 Task: Create a scrum project AgileRapid. Add to scrum project AgileRapid a team member softage.3@softage.net and assign as Project Lead. Add to scrum project AgileRapid a team member softage.4@softage.net
Action: Mouse moved to (195, 55)
Screenshot: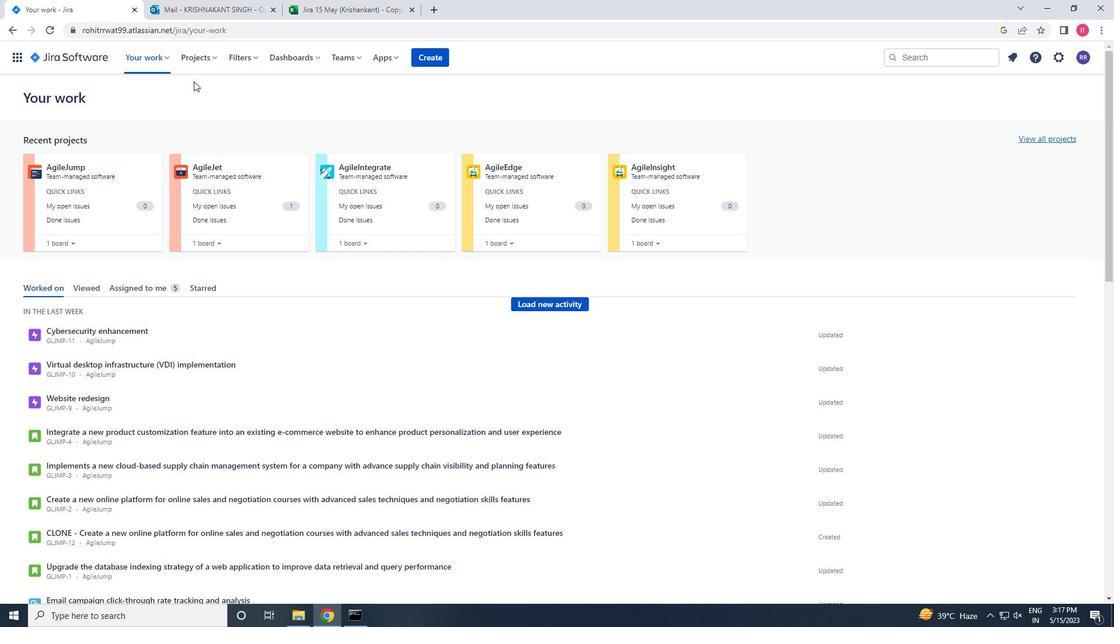 
Action: Mouse pressed left at (195, 55)
Screenshot: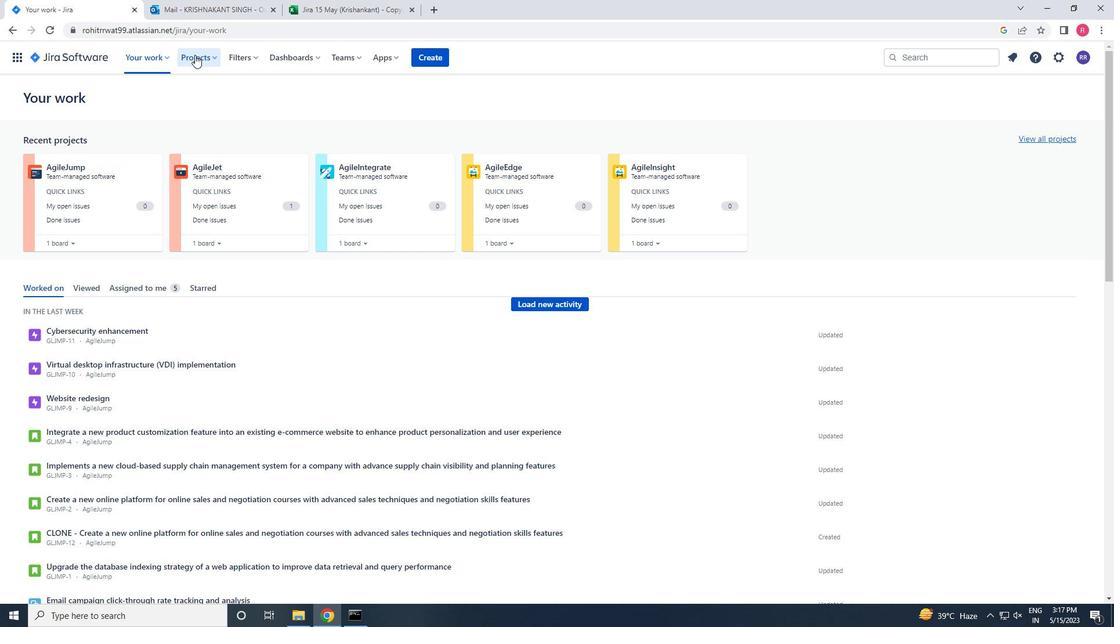 
Action: Mouse moved to (254, 286)
Screenshot: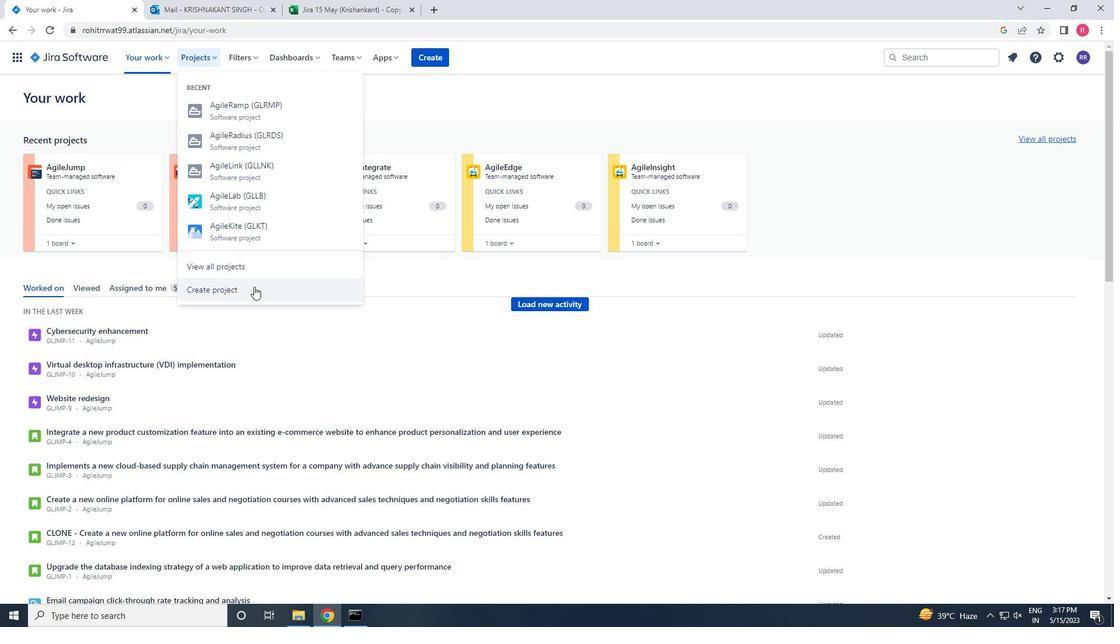 
Action: Mouse pressed left at (254, 286)
Screenshot: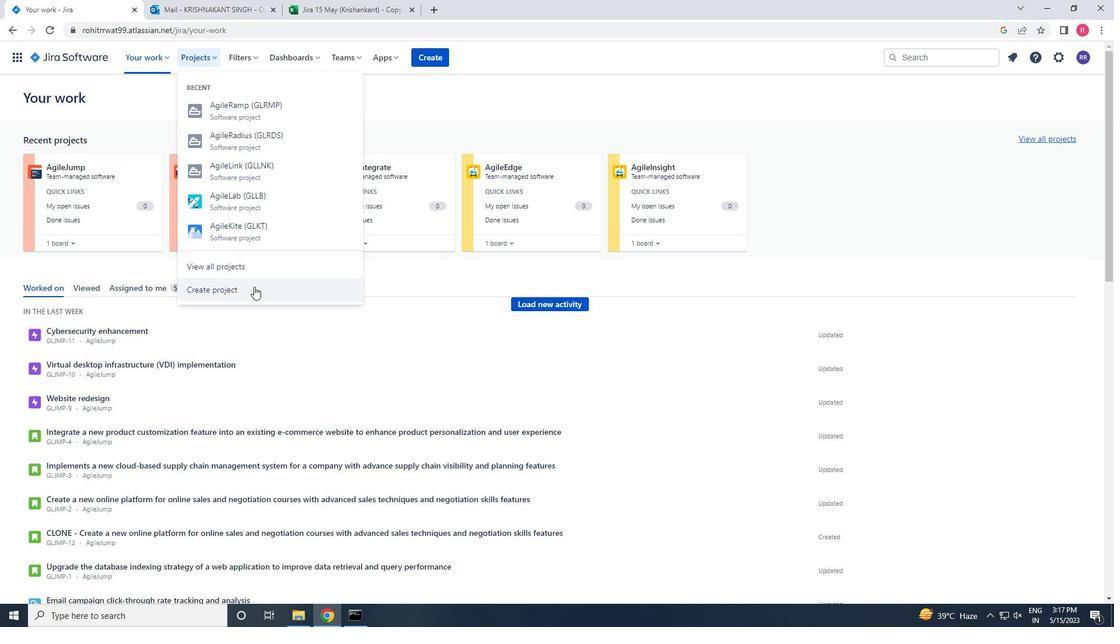 
Action: Mouse moved to (602, 283)
Screenshot: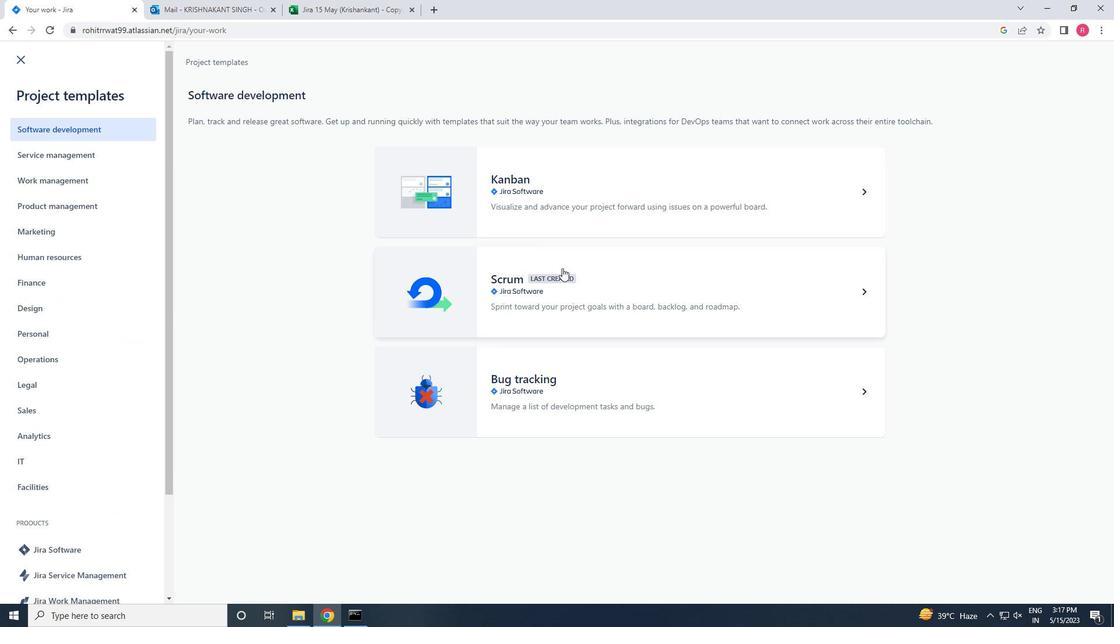 
Action: Mouse pressed left at (602, 283)
Screenshot: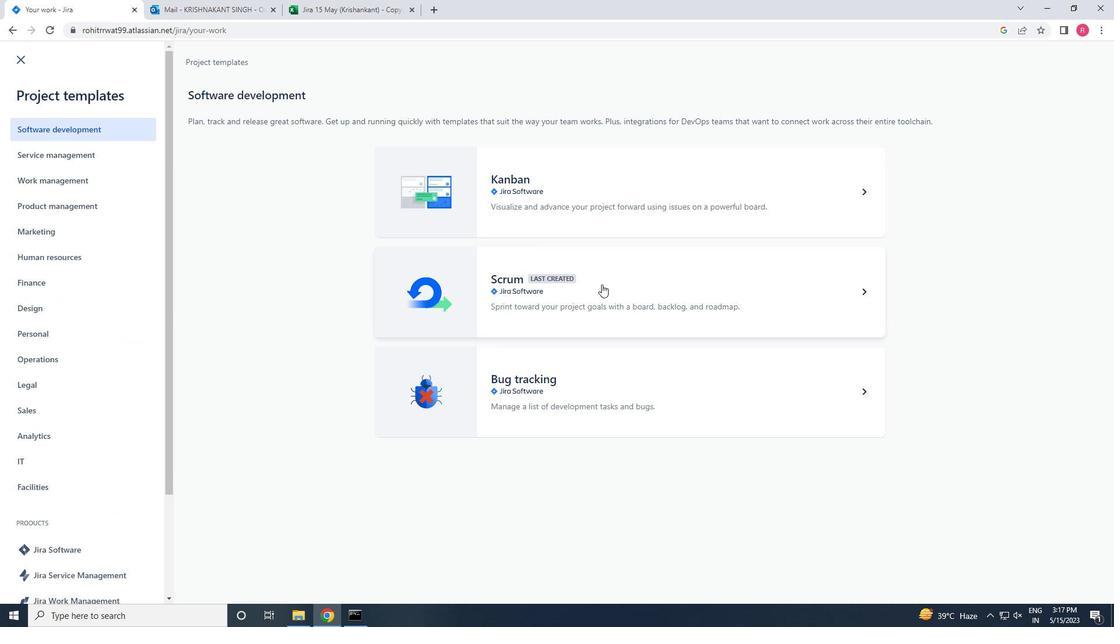
Action: Mouse moved to (847, 575)
Screenshot: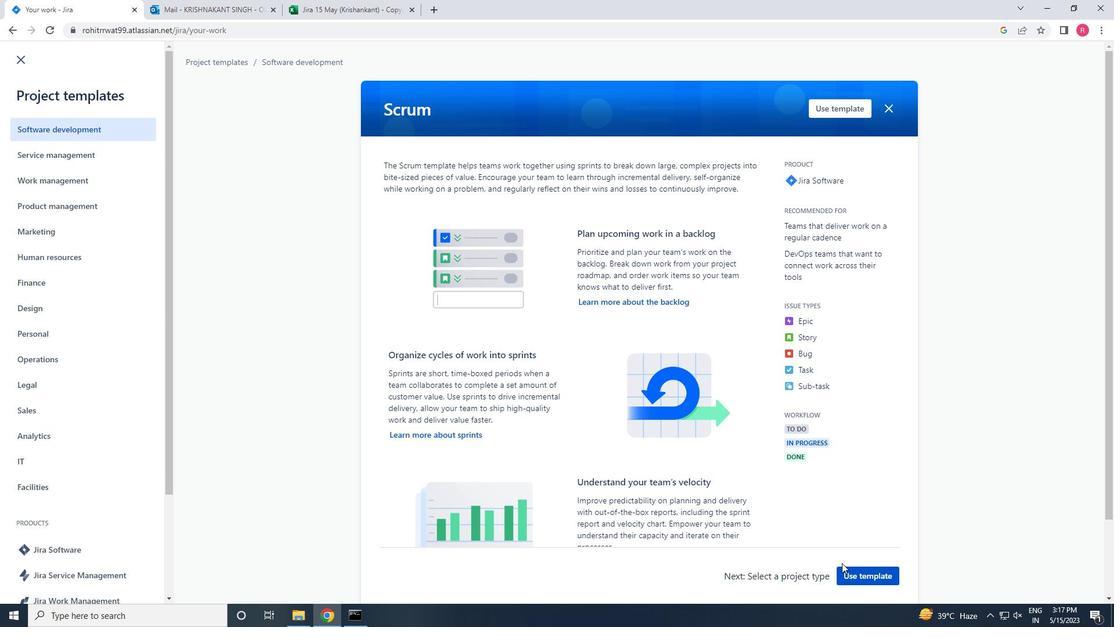 
Action: Mouse pressed left at (847, 575)
Screenshot: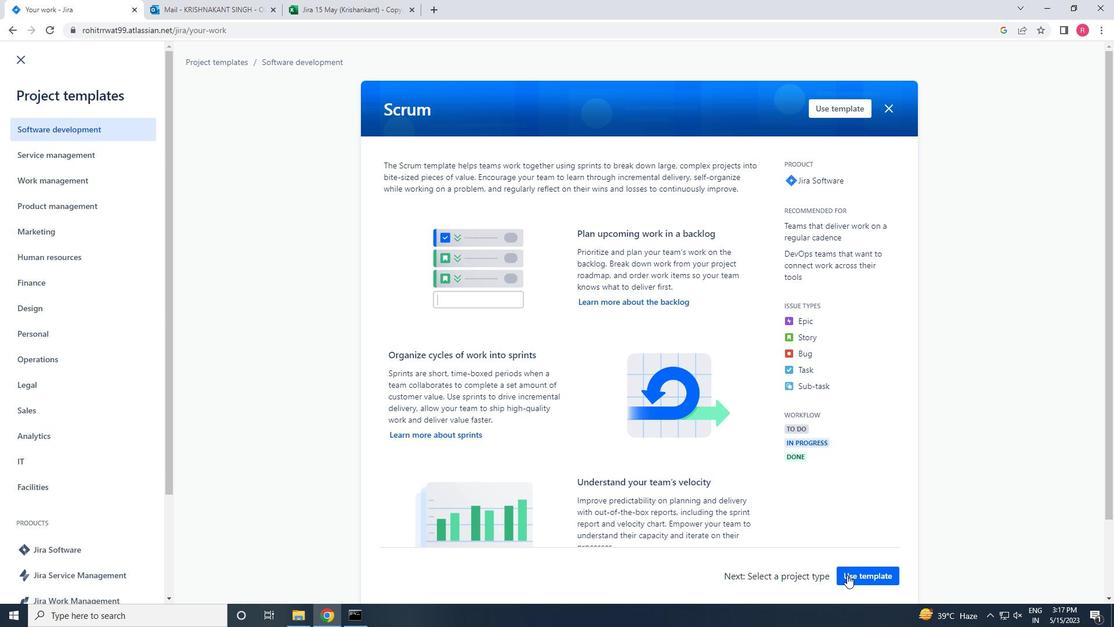 
Action: Mouse moved to (490, 572)
Screenshot: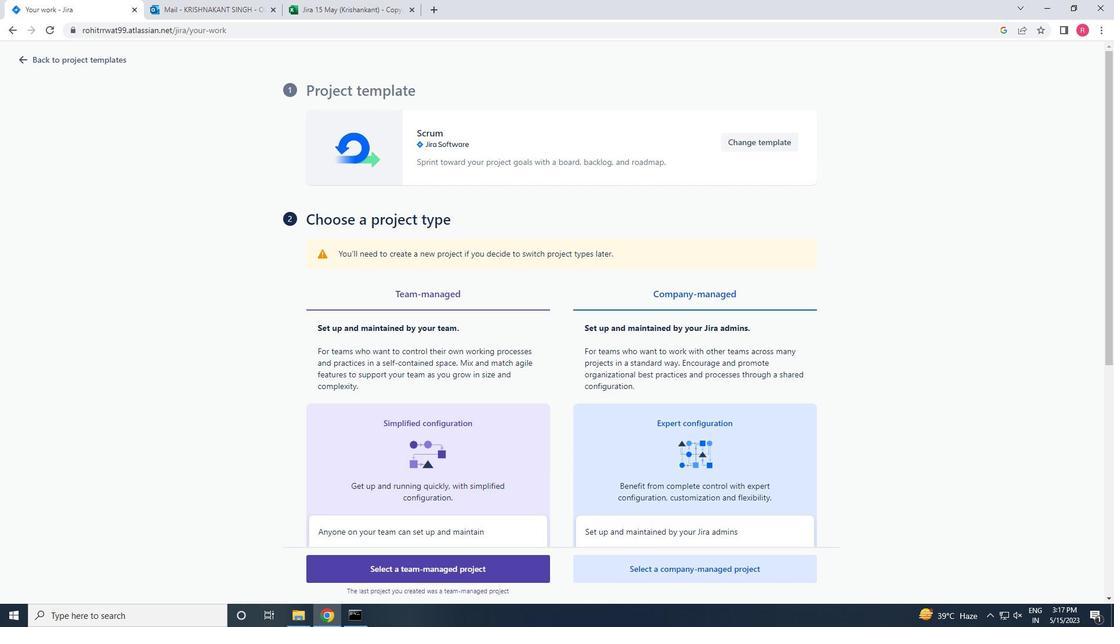 
Action: Mouse pressed left at (490, 572)
Screenshot: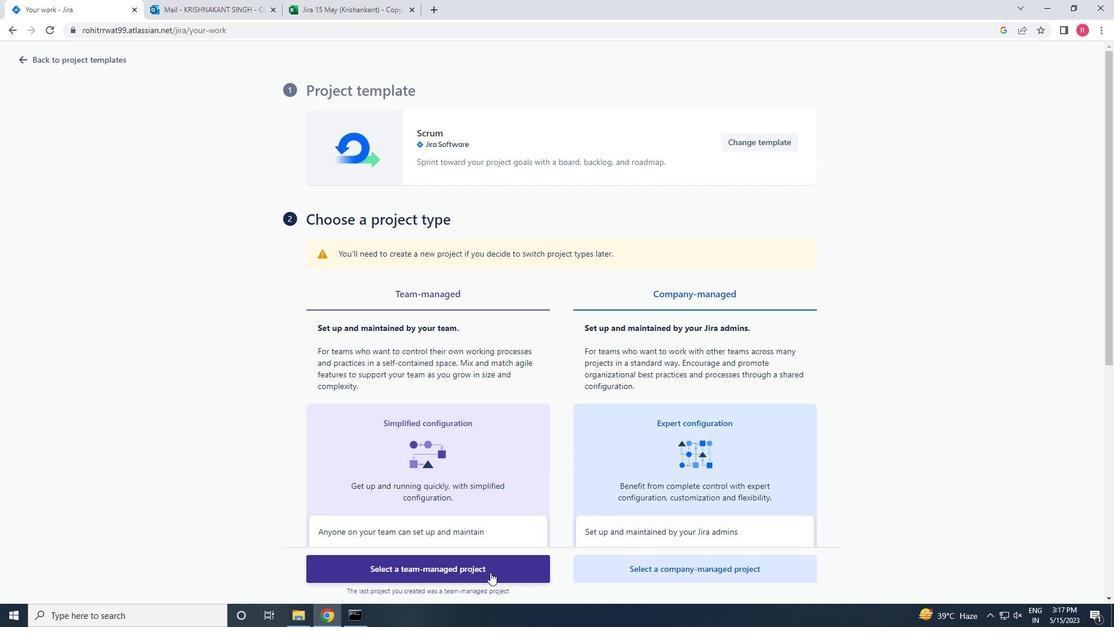 
Action: Mouse moved to (545, 604)
Screenshot: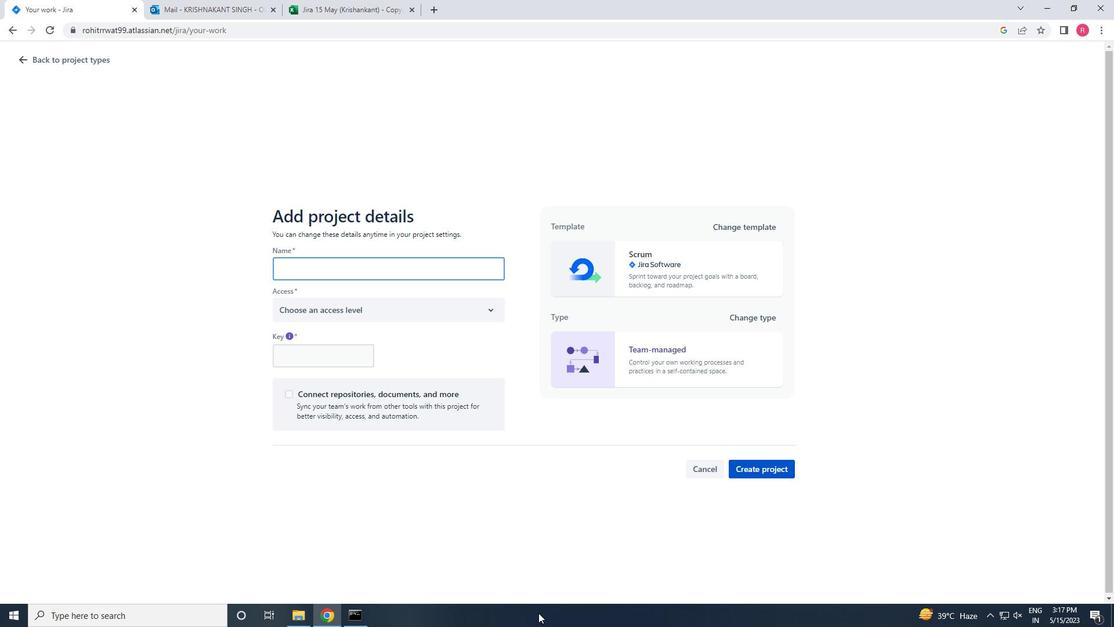 
Action: Key pressed <Key.shift>AGILE<Key.backspace><Key.shift>RAPD<Key.backspace>ID
Screenshot: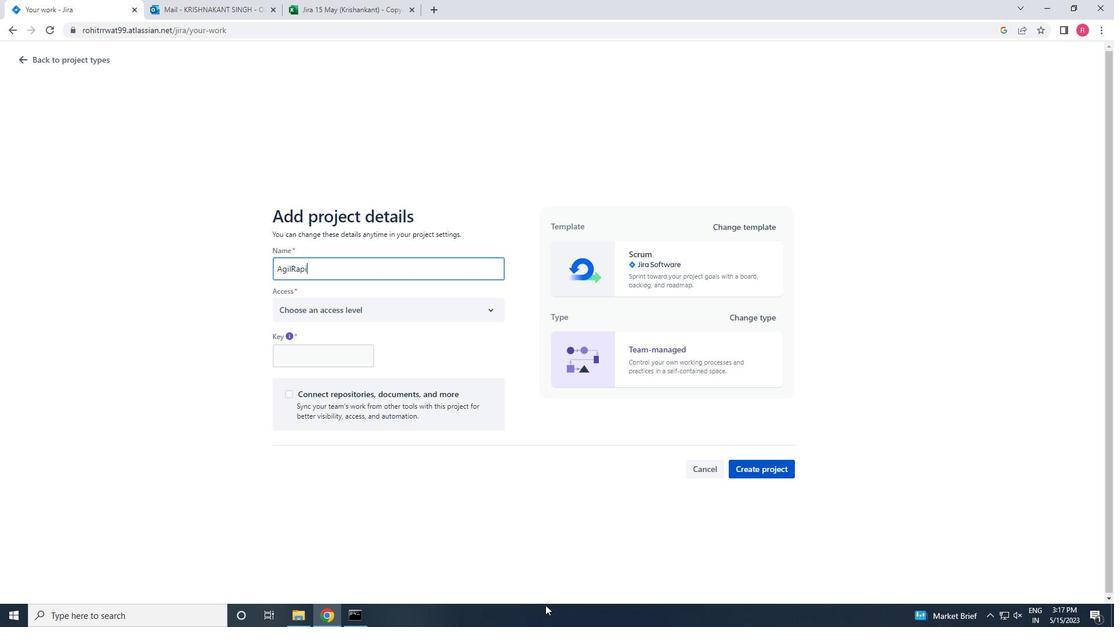 
Action: Mouse moved to (289, 267)
Screenshot: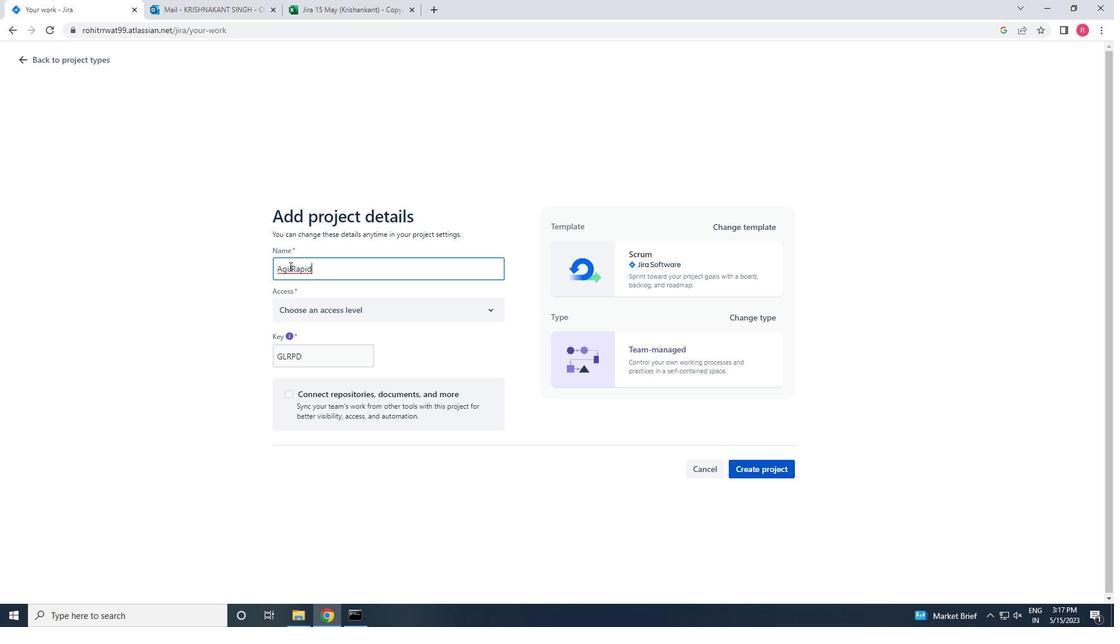 
Action: Mouse pressed left at (289, 267)
Screenshot: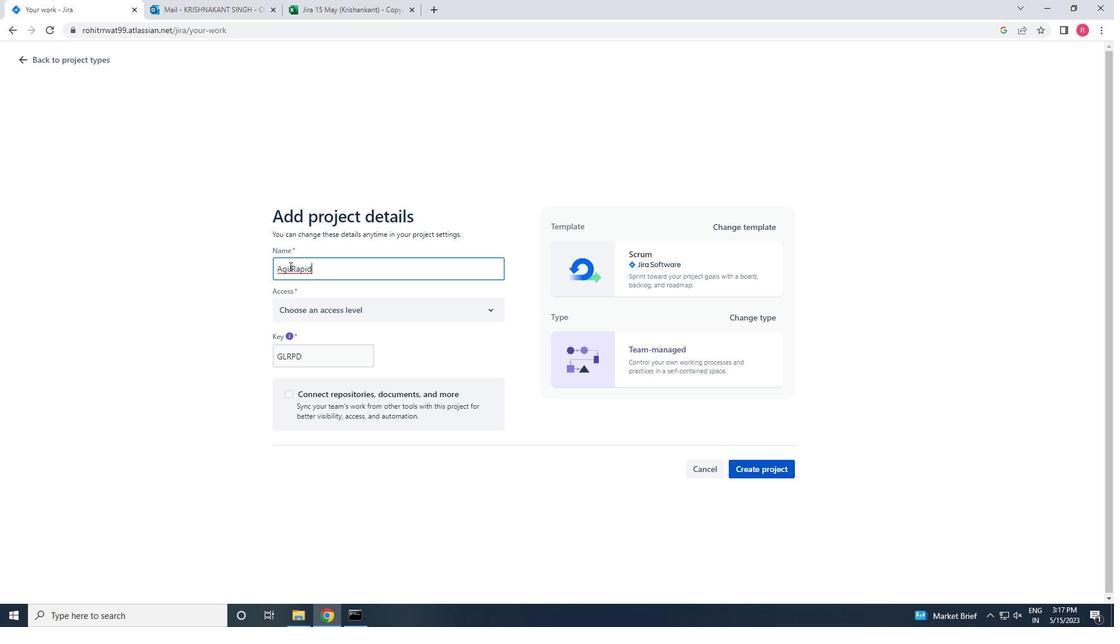 
Action: Mouse moved to (291, 269)
Screenshot: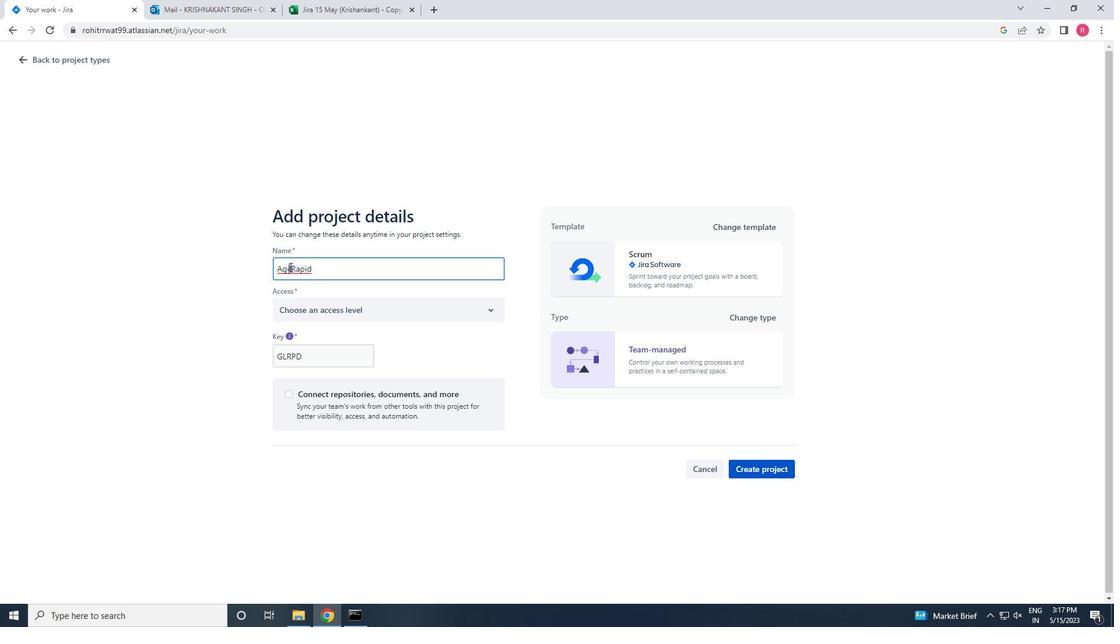 
Action: Mouse pressed left at (291, 269)
Screenshot: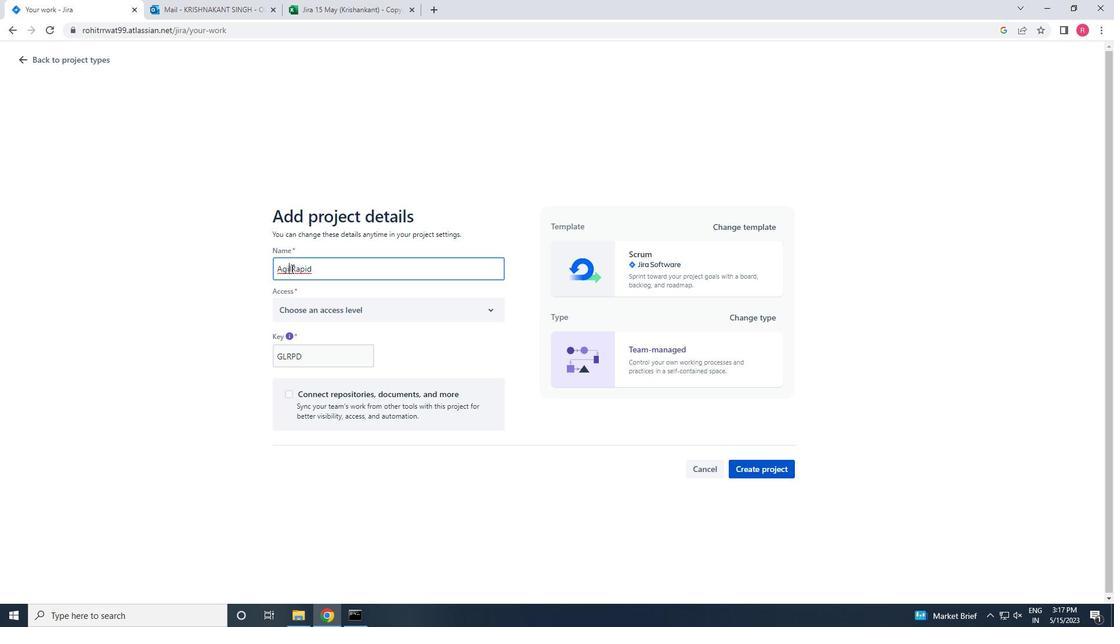 
Action: Key pressed E
Screenshot: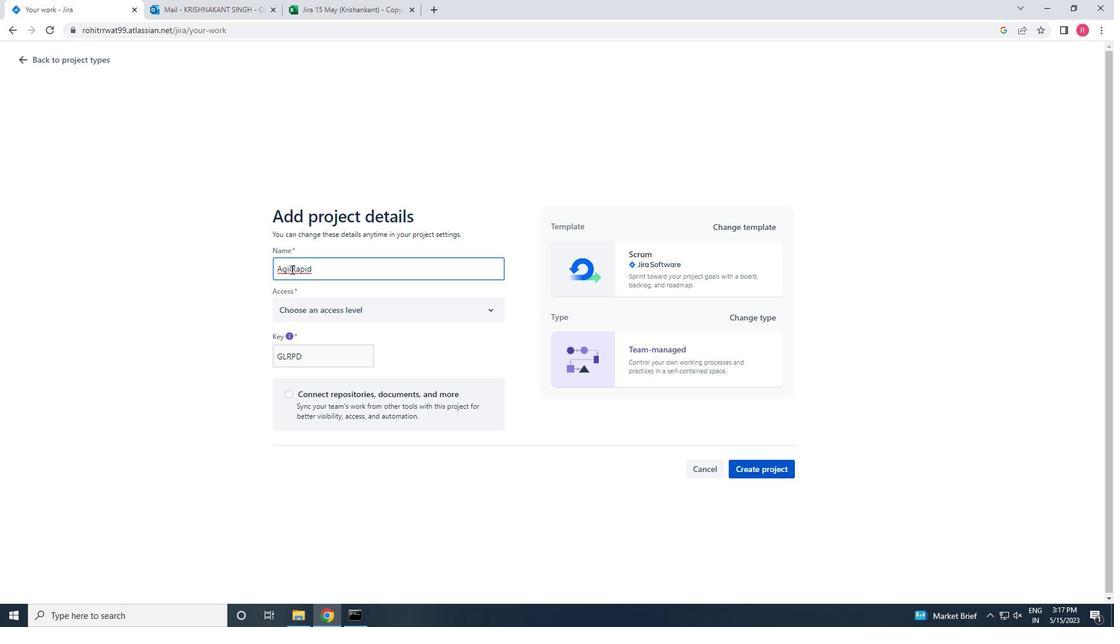 
Action: Mouse moved to (354, 317)
Screenshot: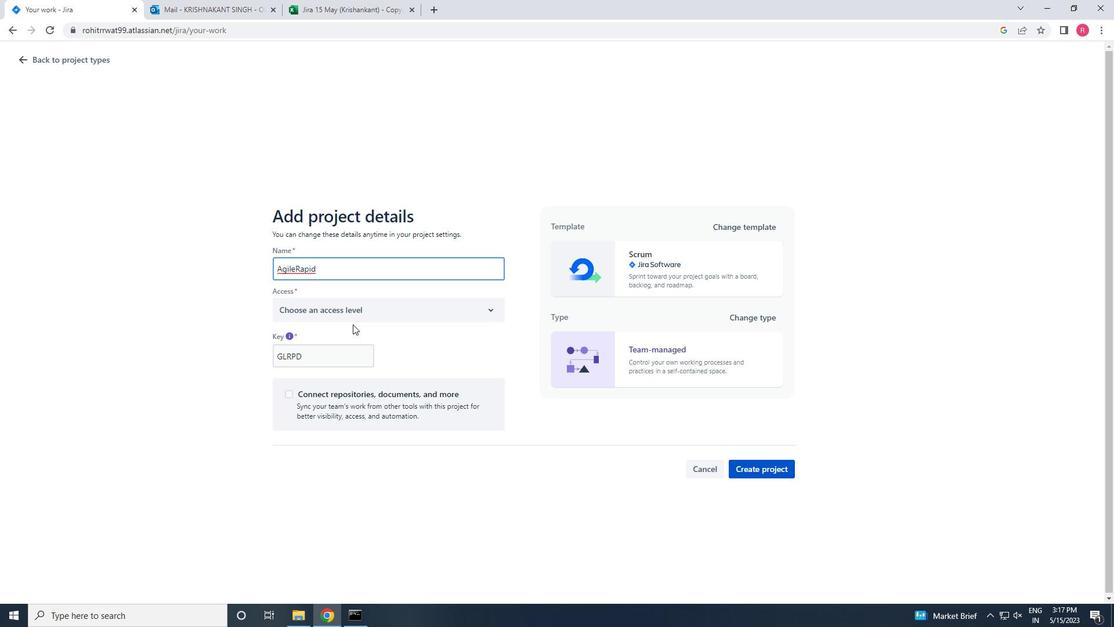 
Action: Mouse pressed left at (354, 317)
Screenshot: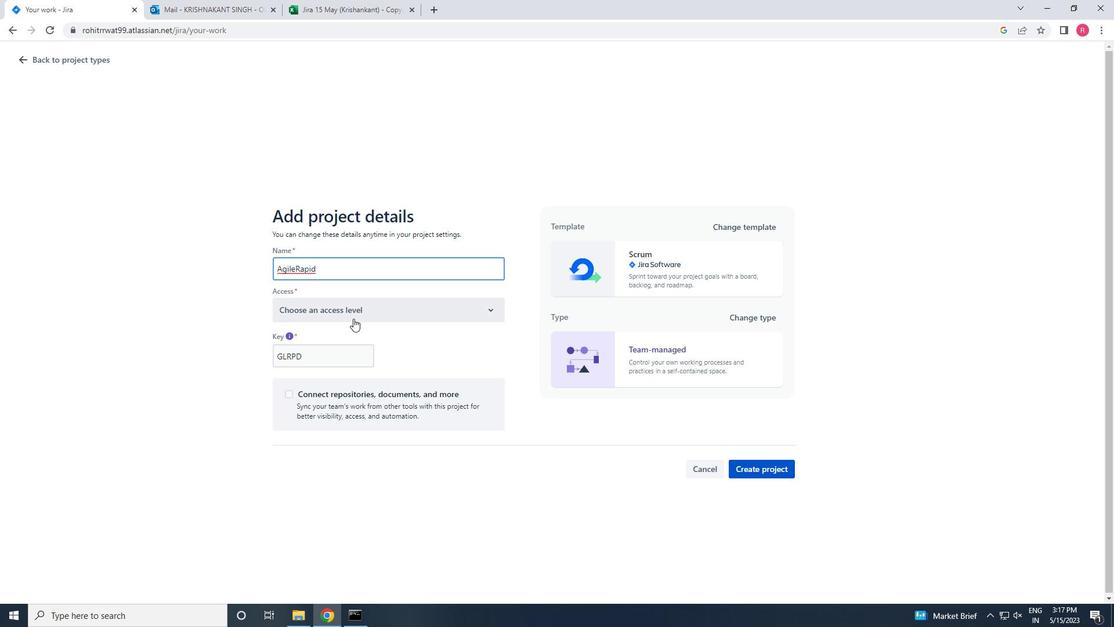
Action: Mouse moved to (342, 358)
Screenshot: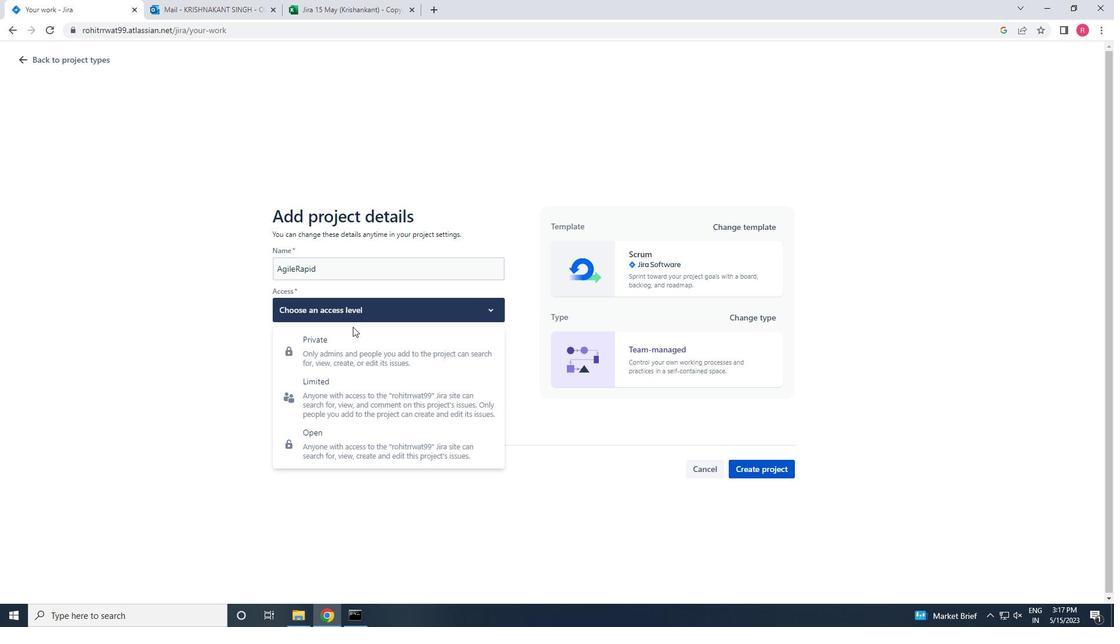 
Action: Mouse pressed left at (342, 358)
Screenshot: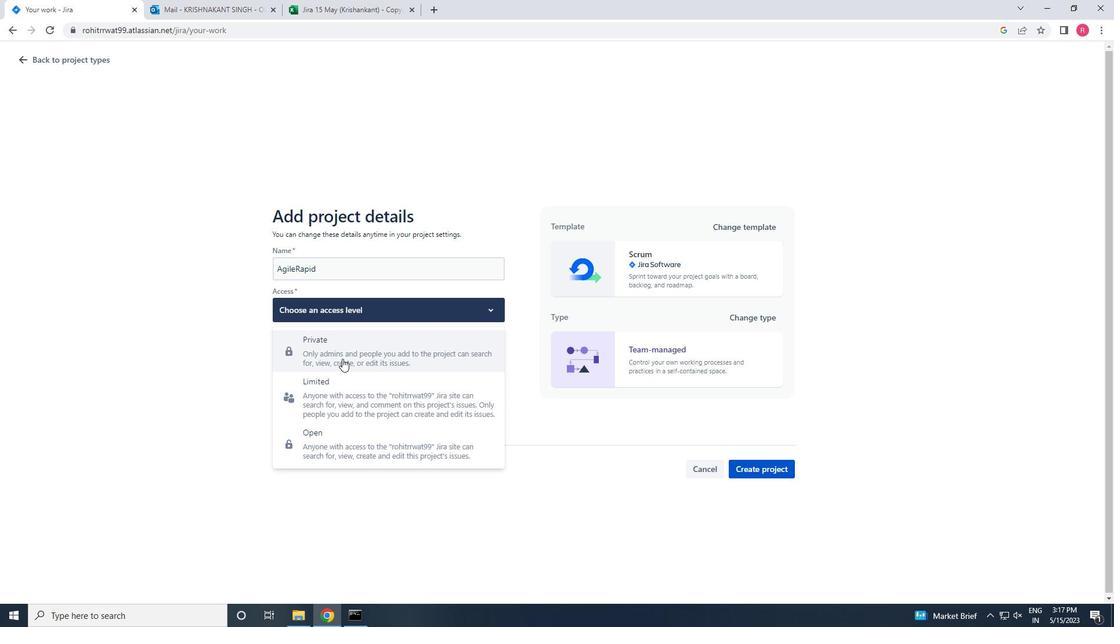 
Action: Mouse moved to (744, 466)
Screenshot: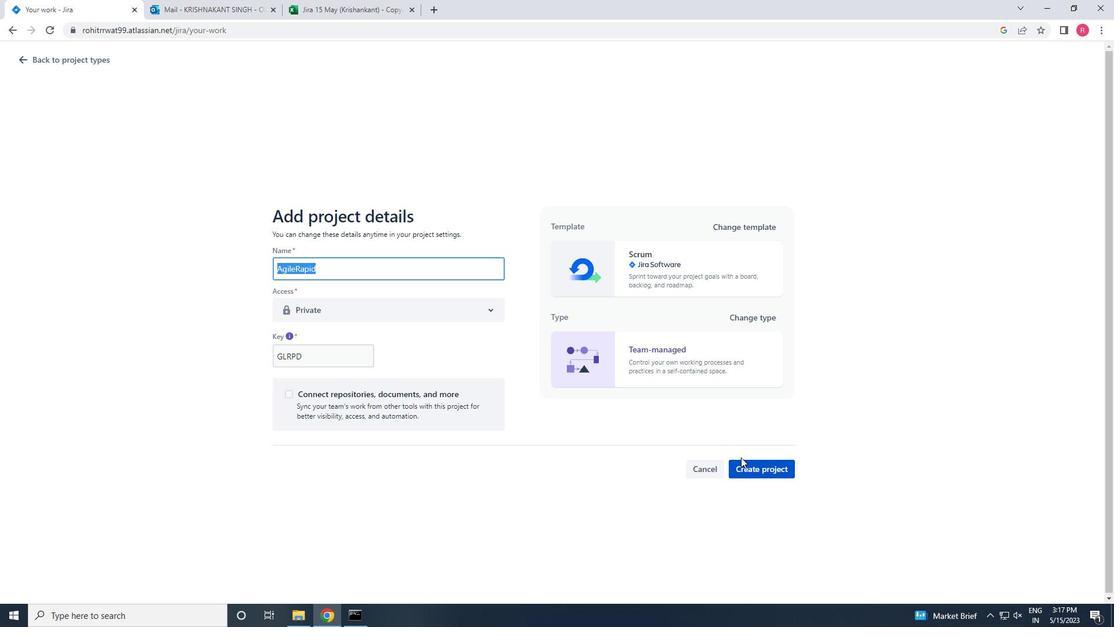 
Action: Mouse pressed left at (744, 466)
Screenshot: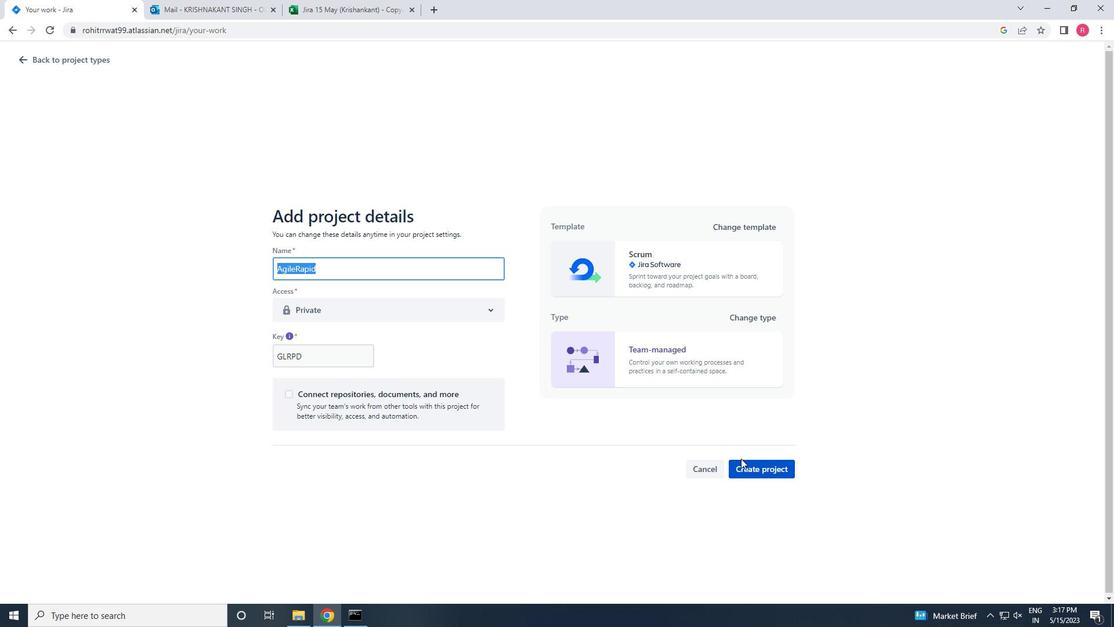 
Action: Mouse moved to (272, 157)
Screenshot: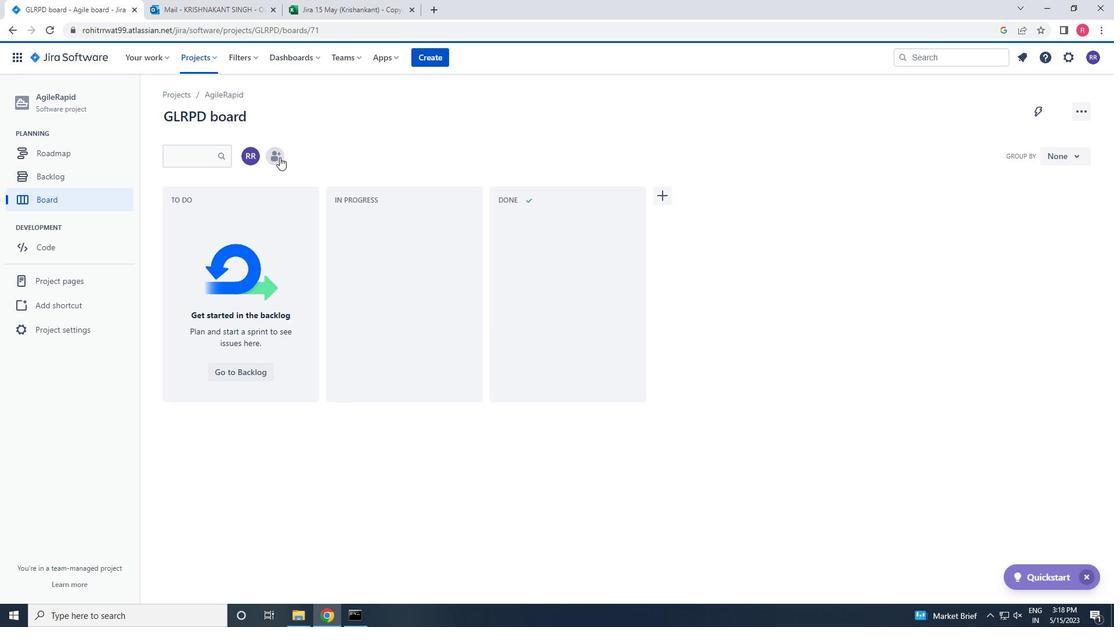 
Action: Mouse pressed left at (272, 157)
Screenshot: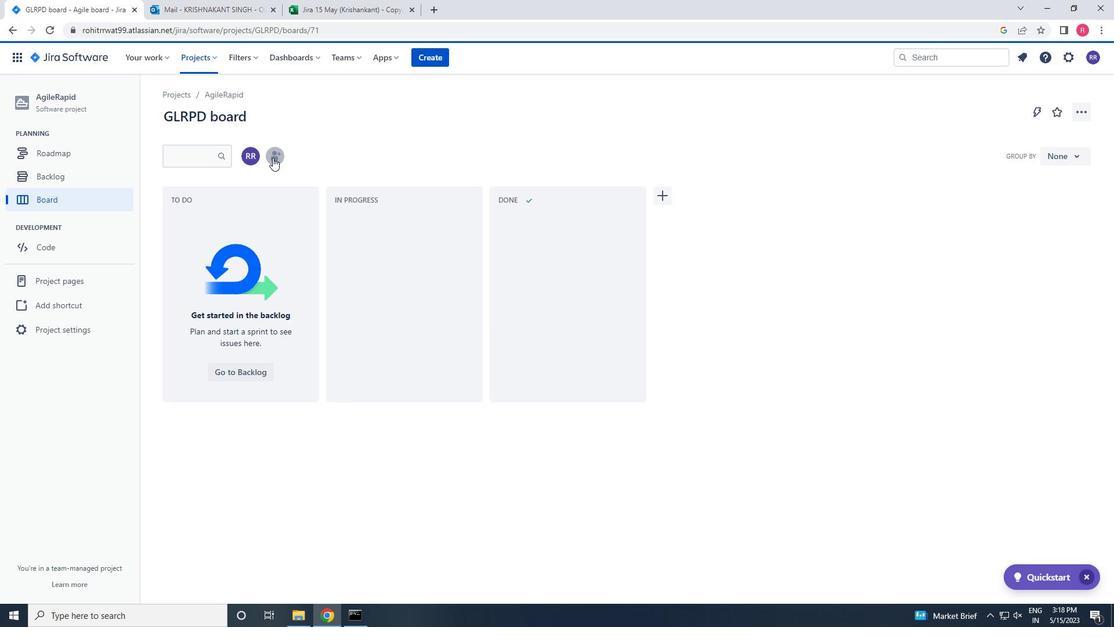 
Action: Key pressed SOFTAGE.3<Key.shift>@SOG<Key.backspace>FTAGE.NET
Screenshot: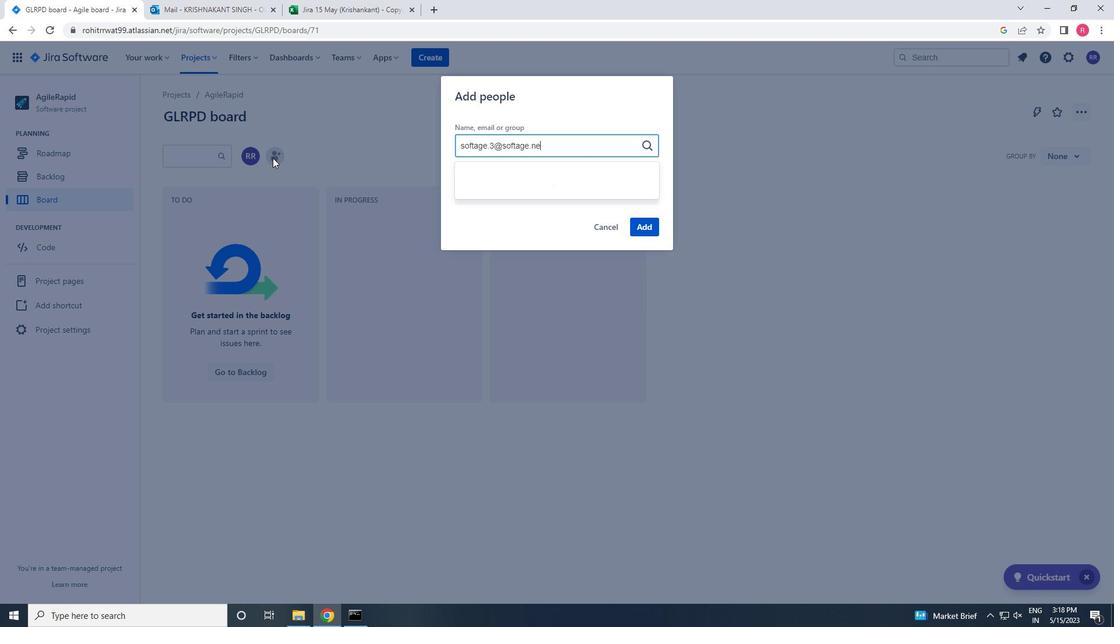 
Action: Mouse moved to (492, 210)
Screenshot: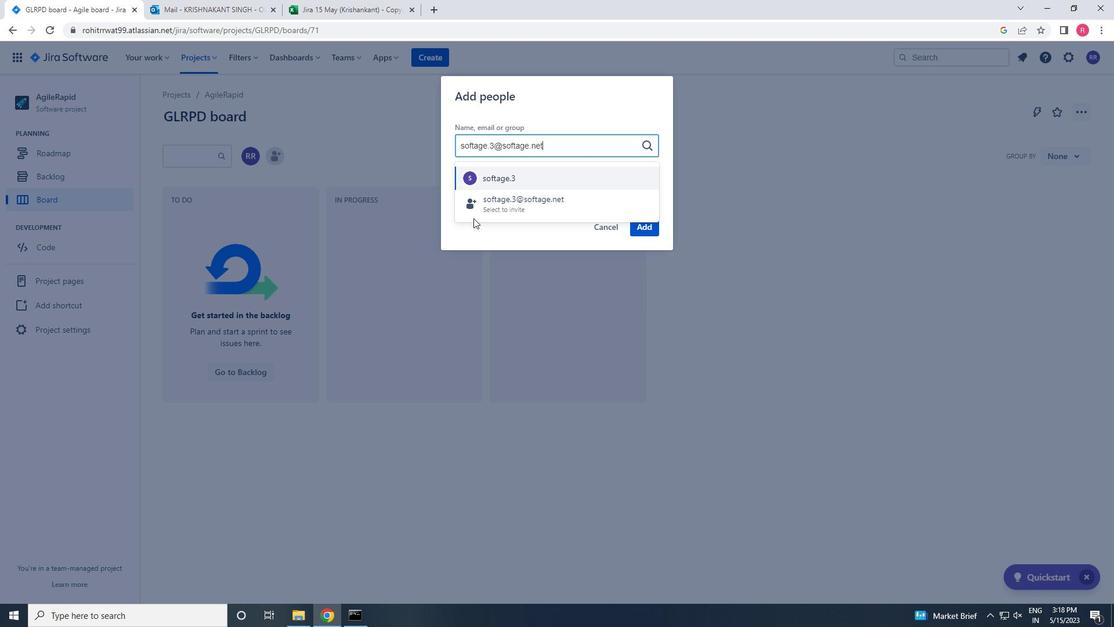 
Action: Mouse pressed left at (492, 210)
Screenshot: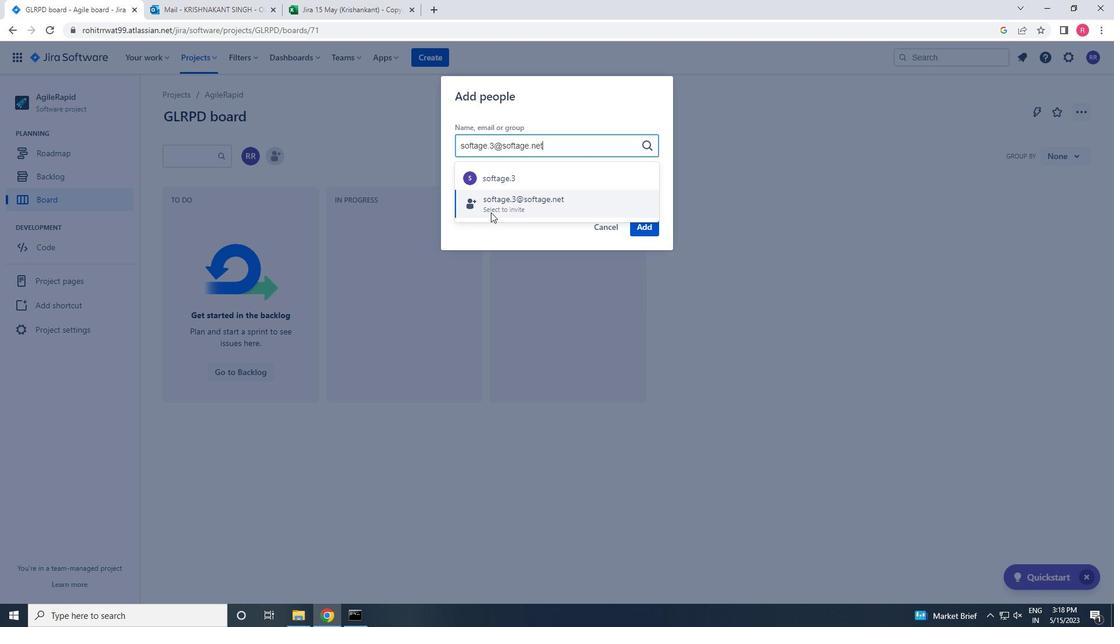 
Action: Mouse moved to (642, 229)
Screenshot: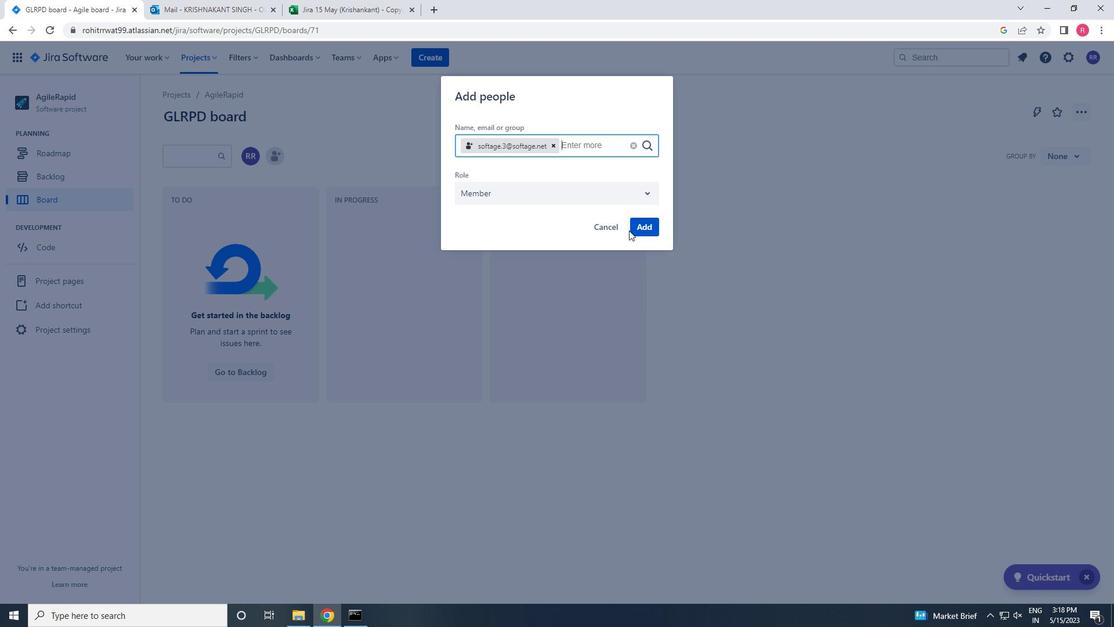 
Action: Mouse pressed left at (642, 229)
Screenshot: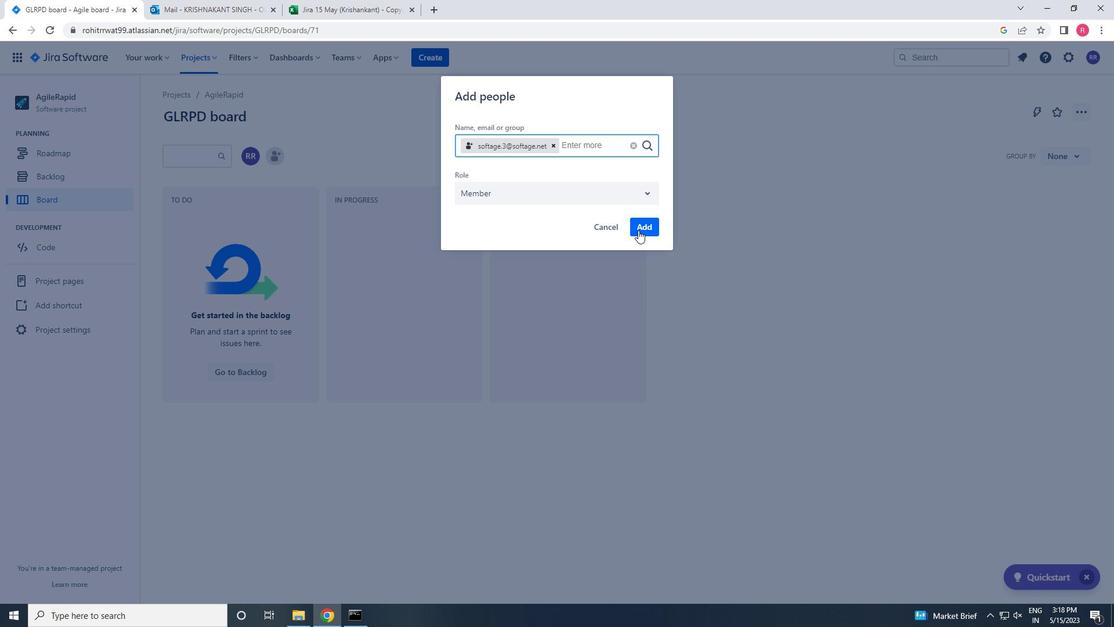 
Action: Mouse moved to (93, 340)
Screenshot: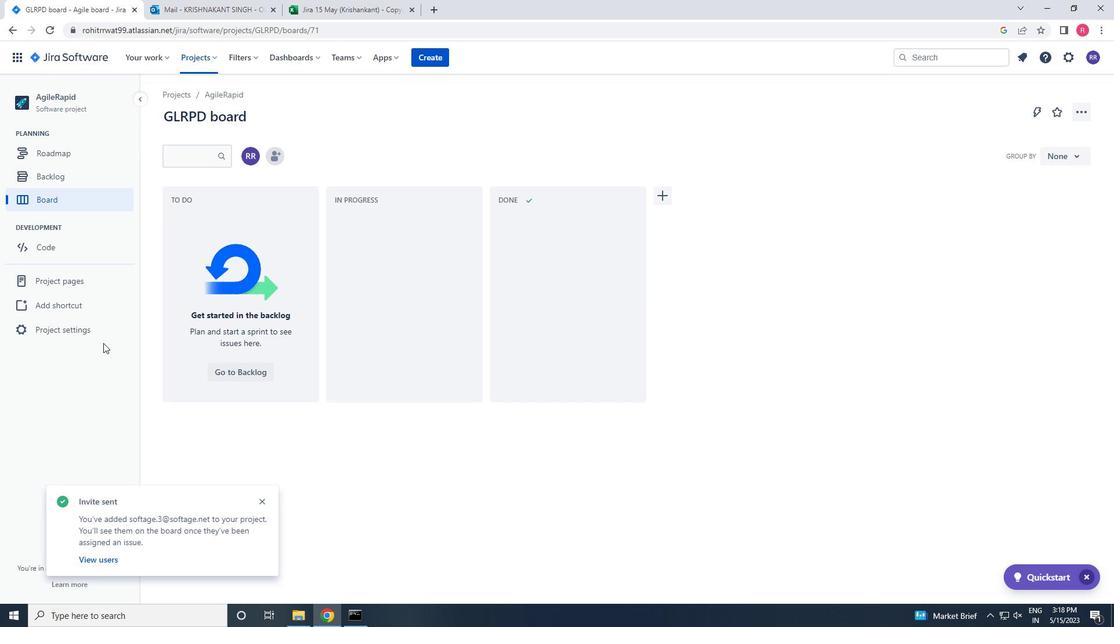 
Action: Mouse pressed left at (93, 340)
Screenshot: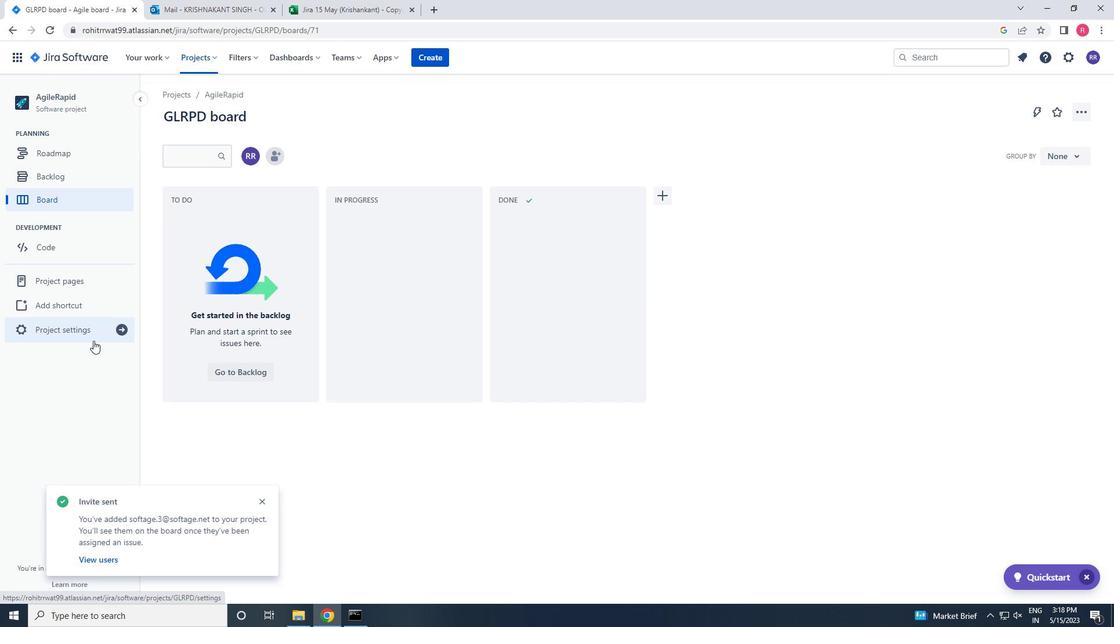 
Action: Mouse moved to (628, 421)
Screenshot: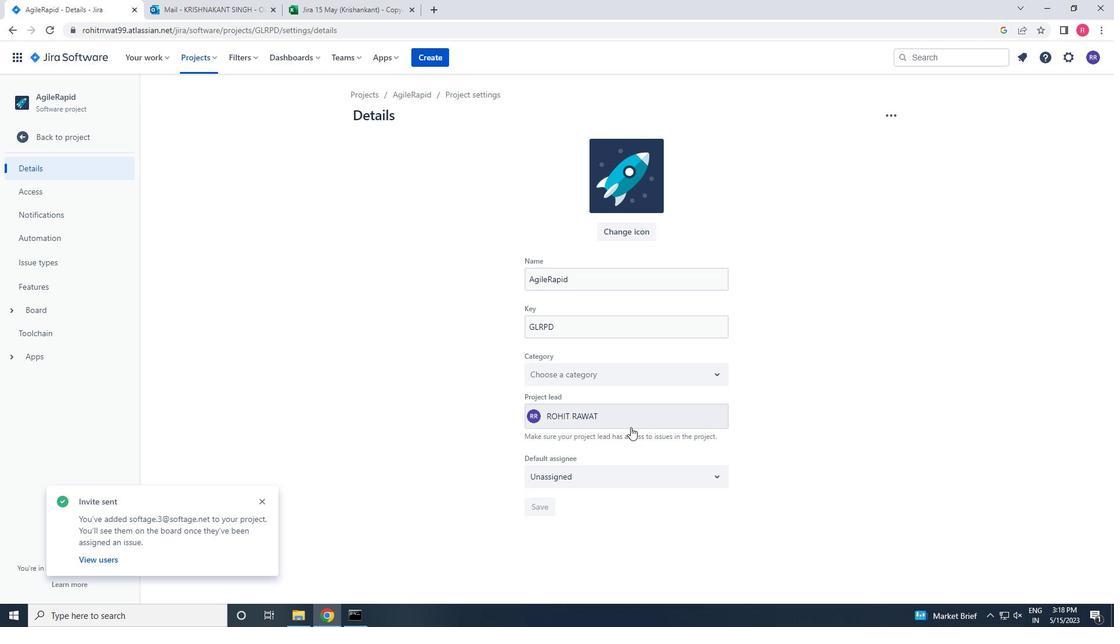 
Action: Mouse pressed left at (628, 421)
Screenshot: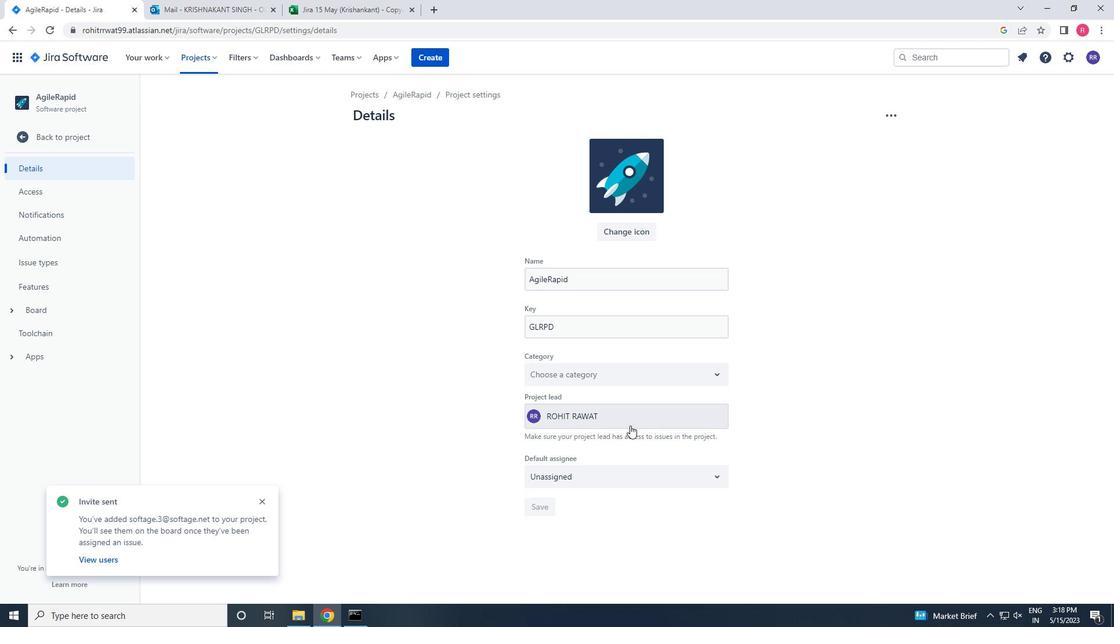 
Action: Key pressed SOFTAGE.N<Key.backspace>3<Key.shift>@SOFTAG.NET
Screenshot: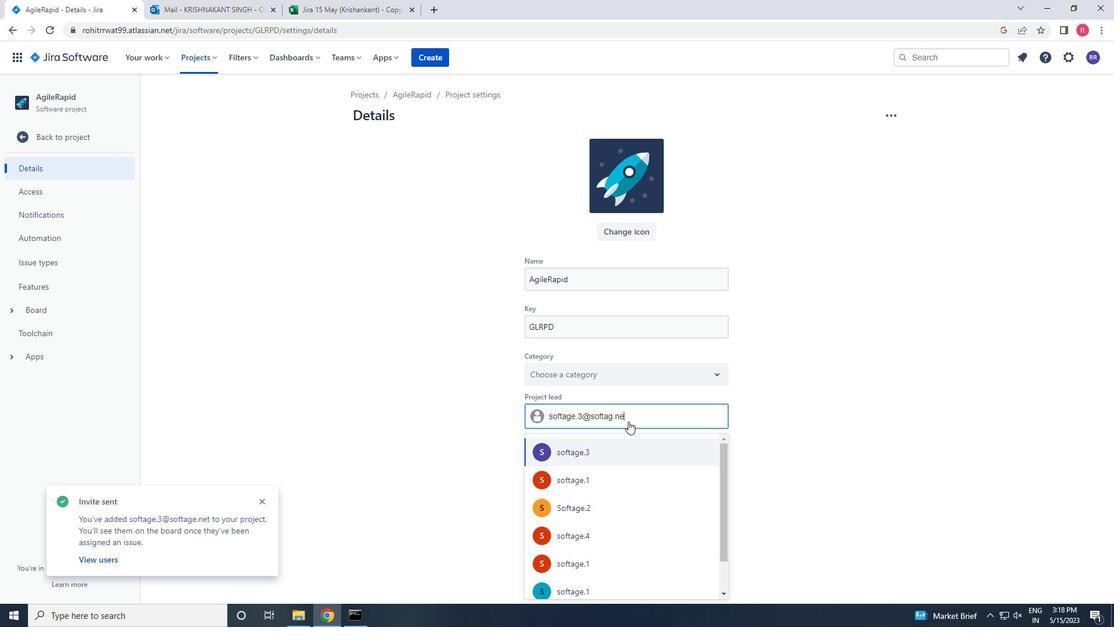 
Action: Mouse moved to (612, 418)
Screenshot: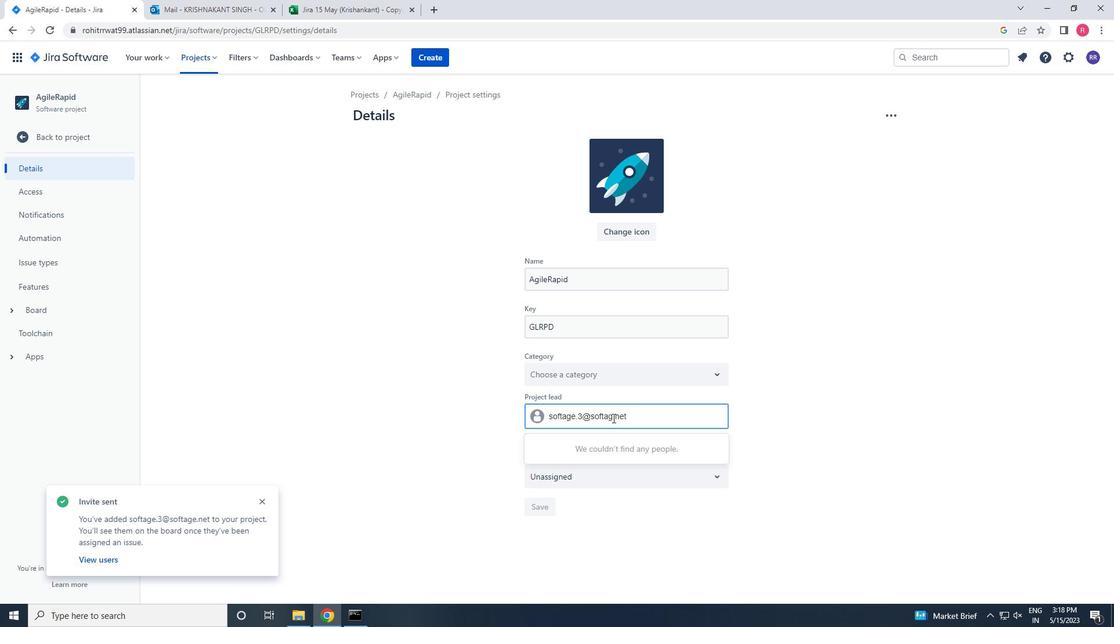
Action: Mouse pressed left at (612, 418)
Screenshot: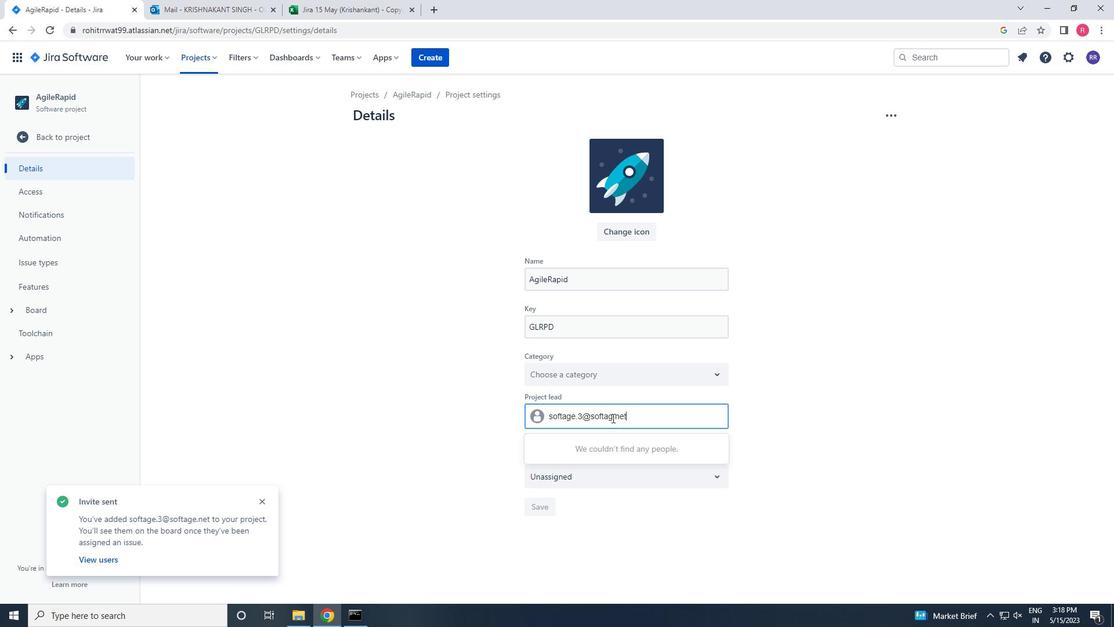 
Action: Key pressed E
Screenshot: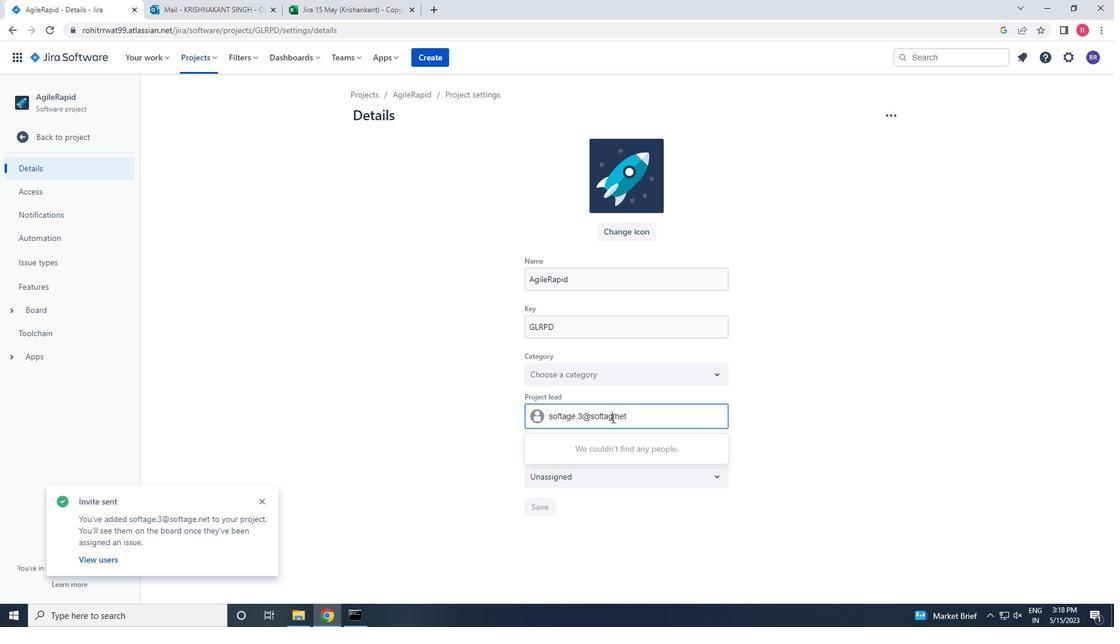 
Action: Mouse moved to (605, 454)
Screenshot: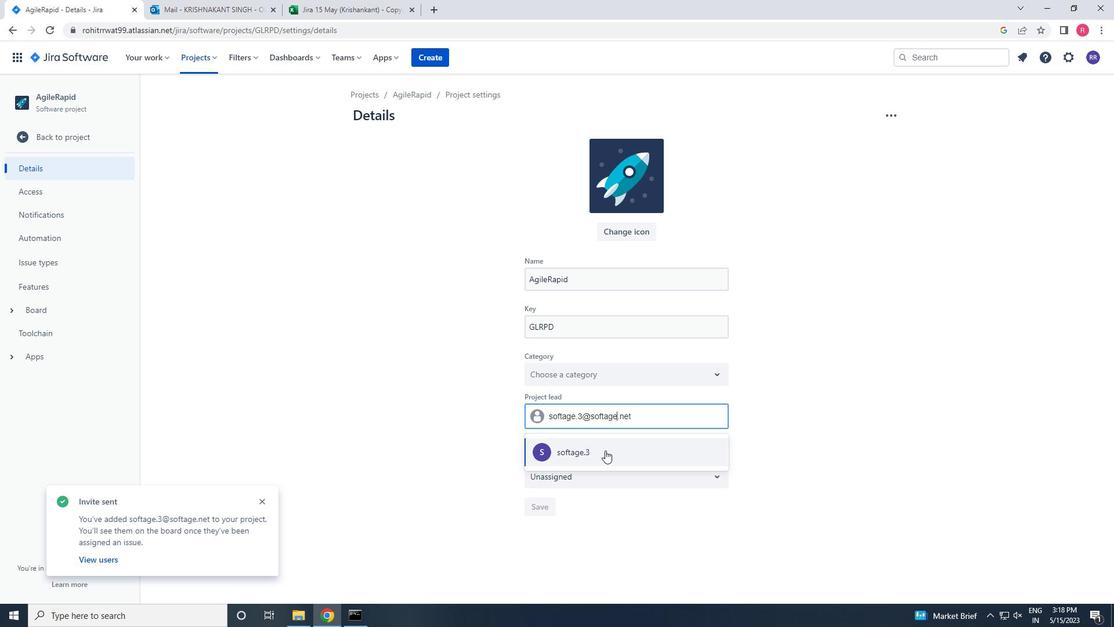 
Action: Mouse pressed left at (605, 454)
Screenshot: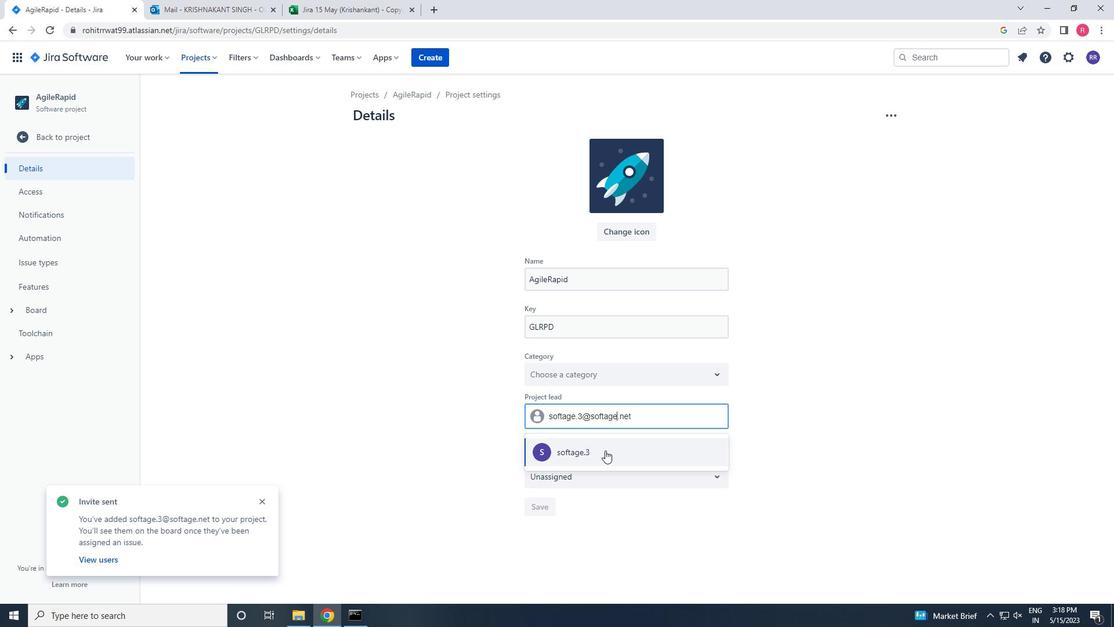 
Action: Mouse moved to (535, 509)
Screenshot: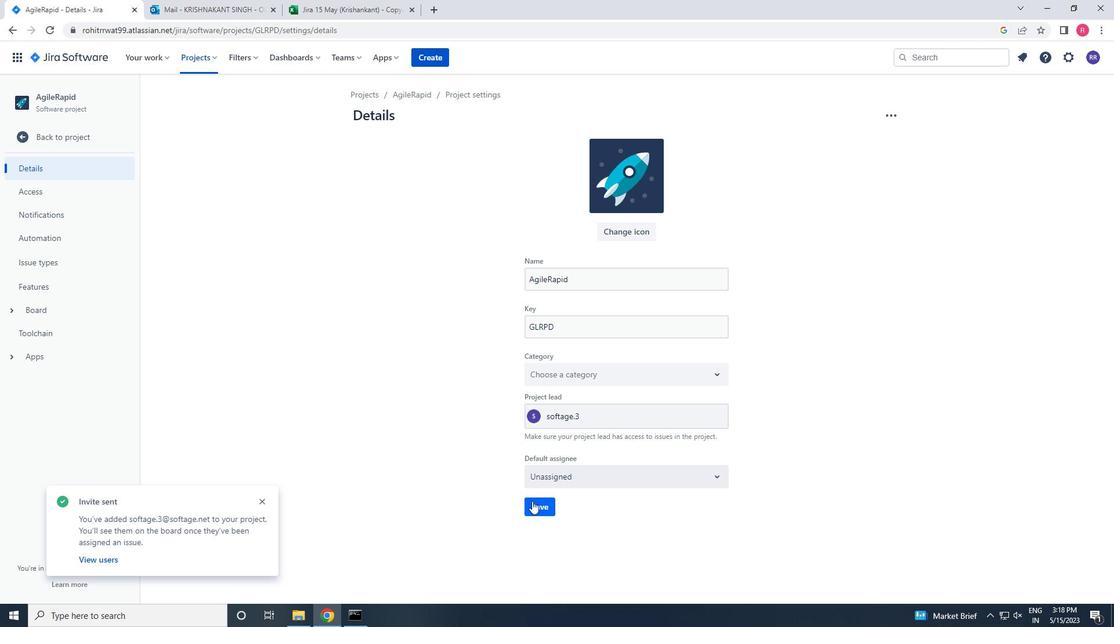 
Action: Mouse pressed left at (535, 509)
Screenshot: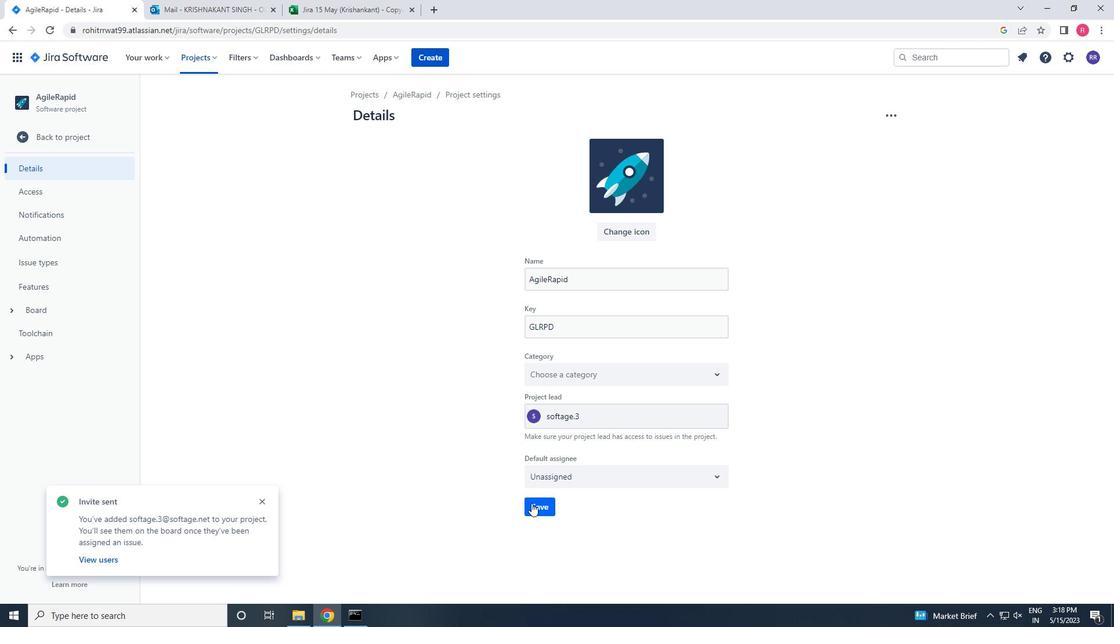
Action: Mouse moved to (87, 137)
Screenshot: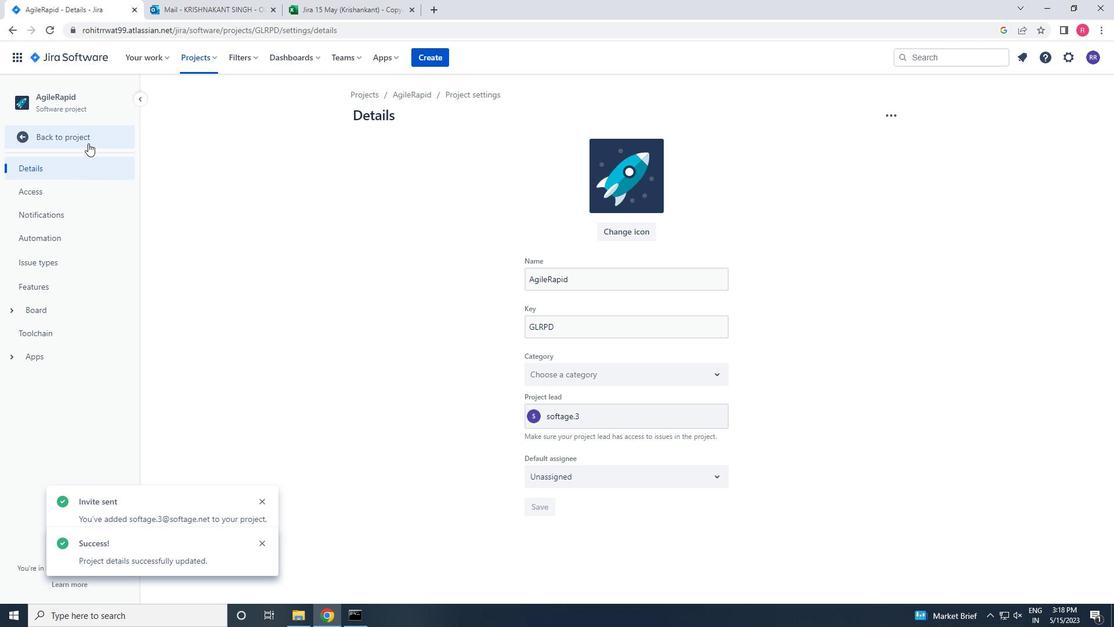 
Action: Mouse pressed left at (87, 137)
Screenshot: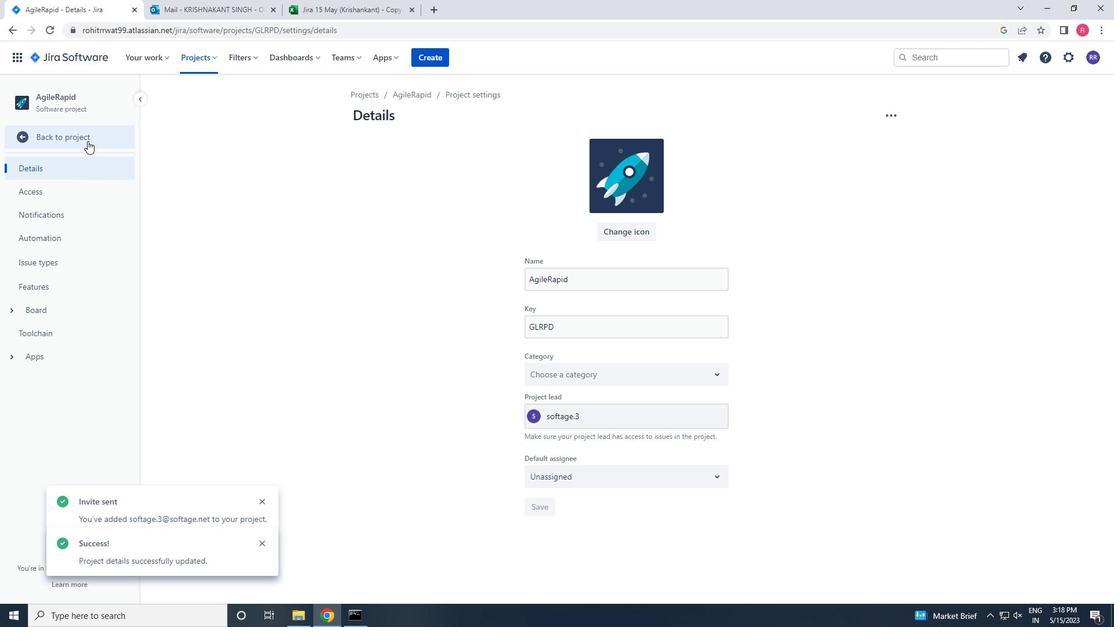 
Action: Mouse moved to (271, 153)
Screenshot: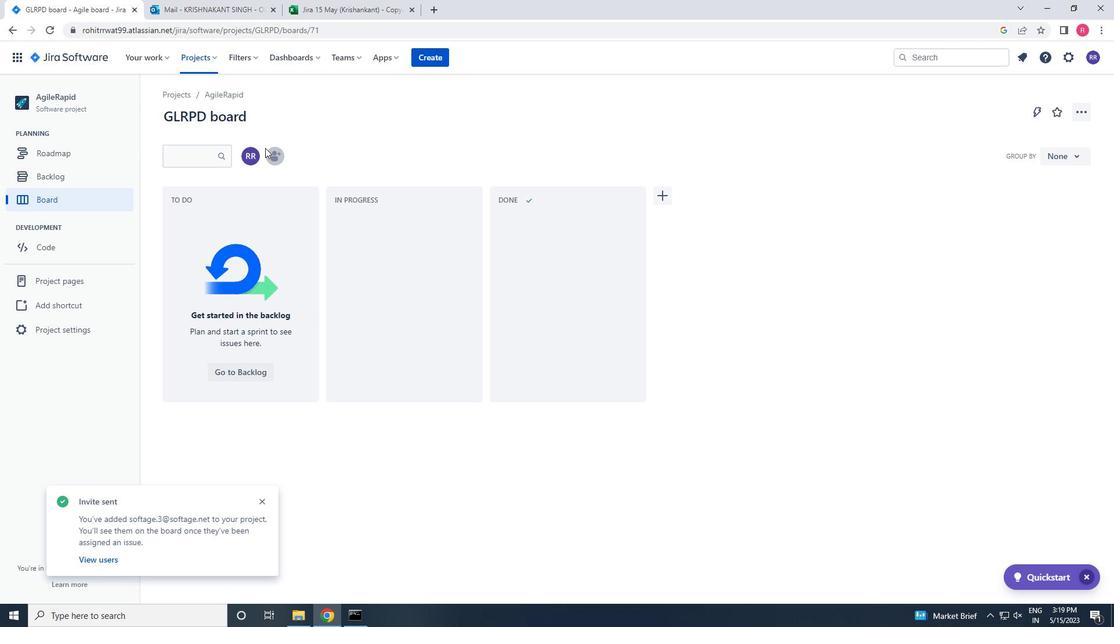 
Action: Mouse pressed left at (271, 153)
Screenshot: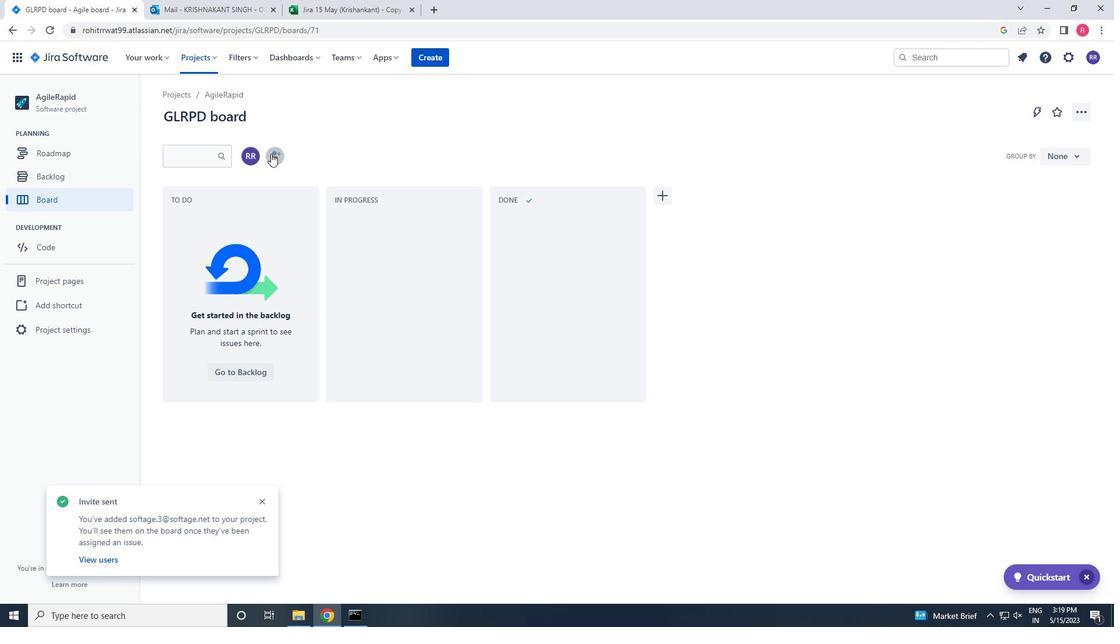 
Action: Key pressed SOFTAGE.4<Key.shift>@SOFTAGE.NET
Screenshot: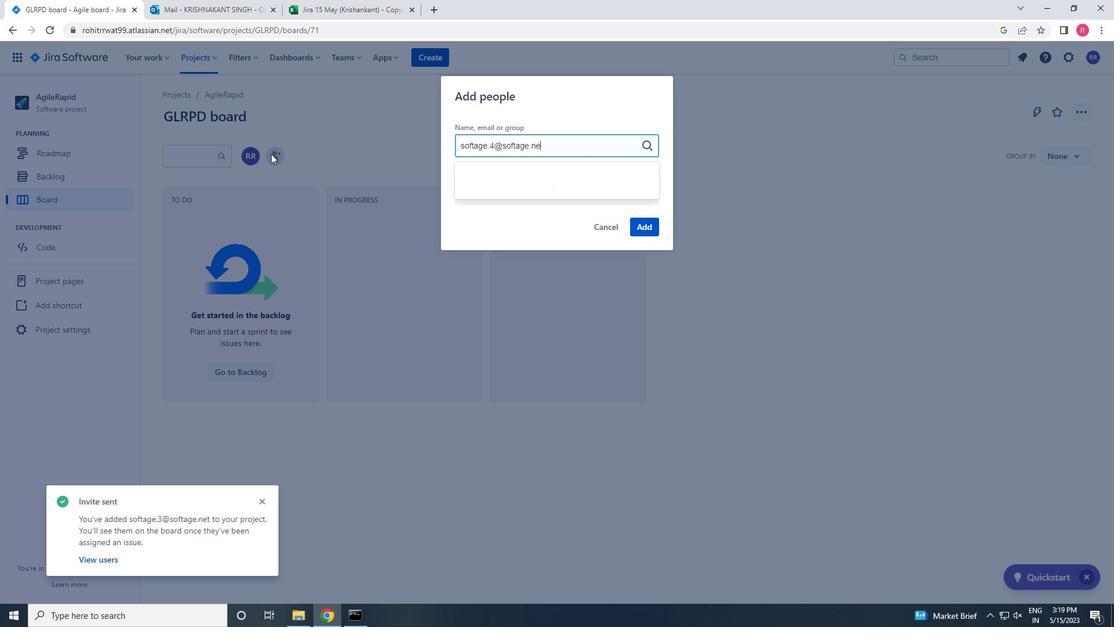 
Action: Mouse moved to (502, 195)
Screenshot: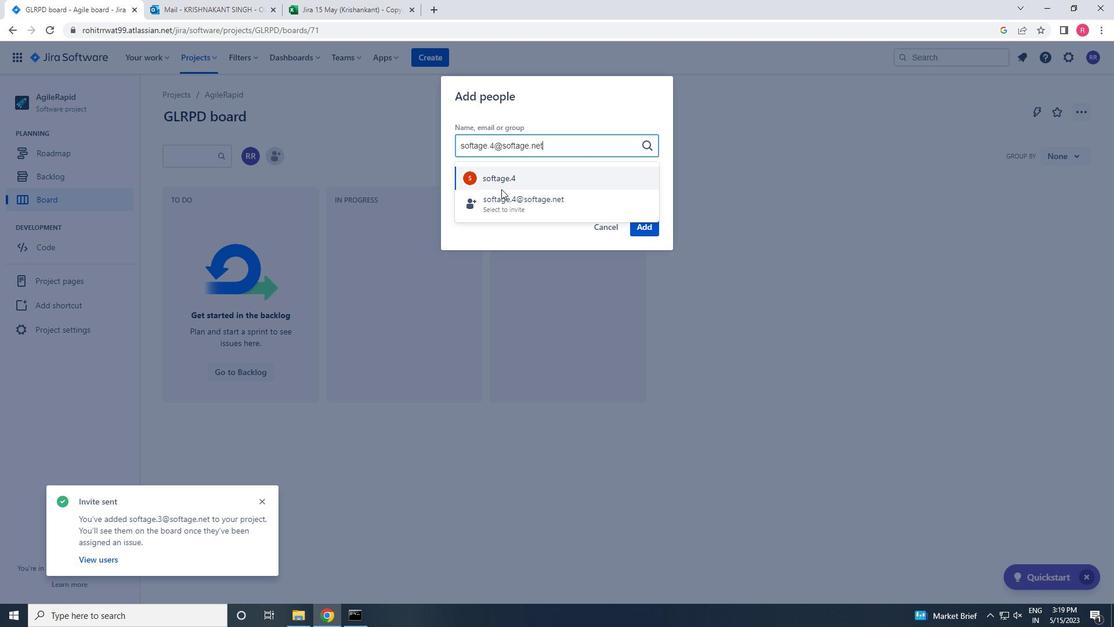 
Action: Mouse pressed left at (502, 195)
Screenshot: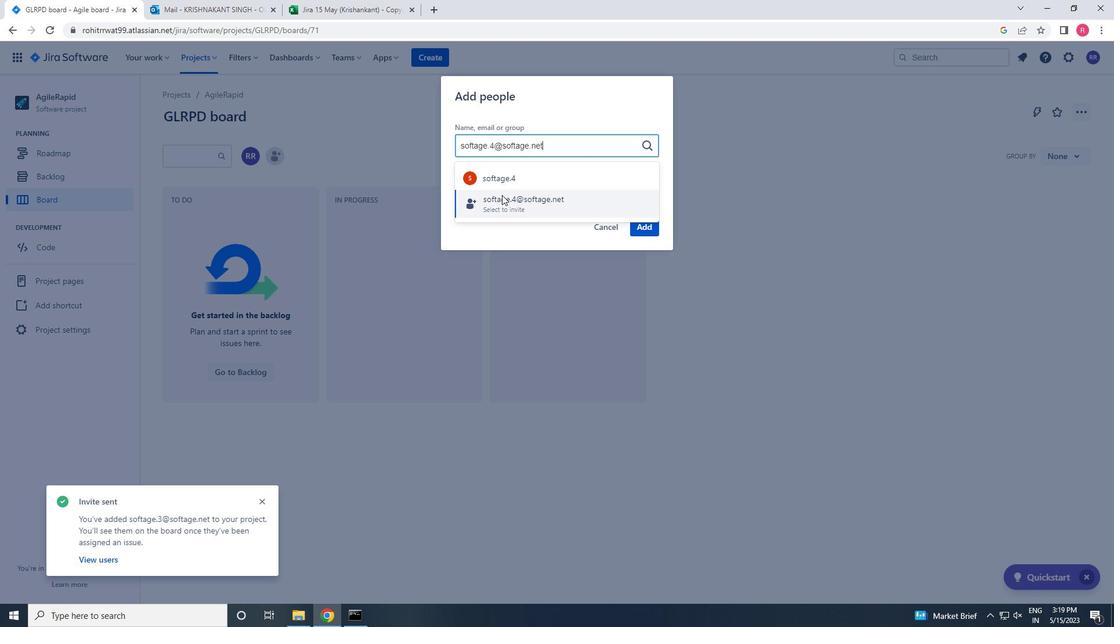 
Action: Mouse moved to (633, 227)
Screenshot: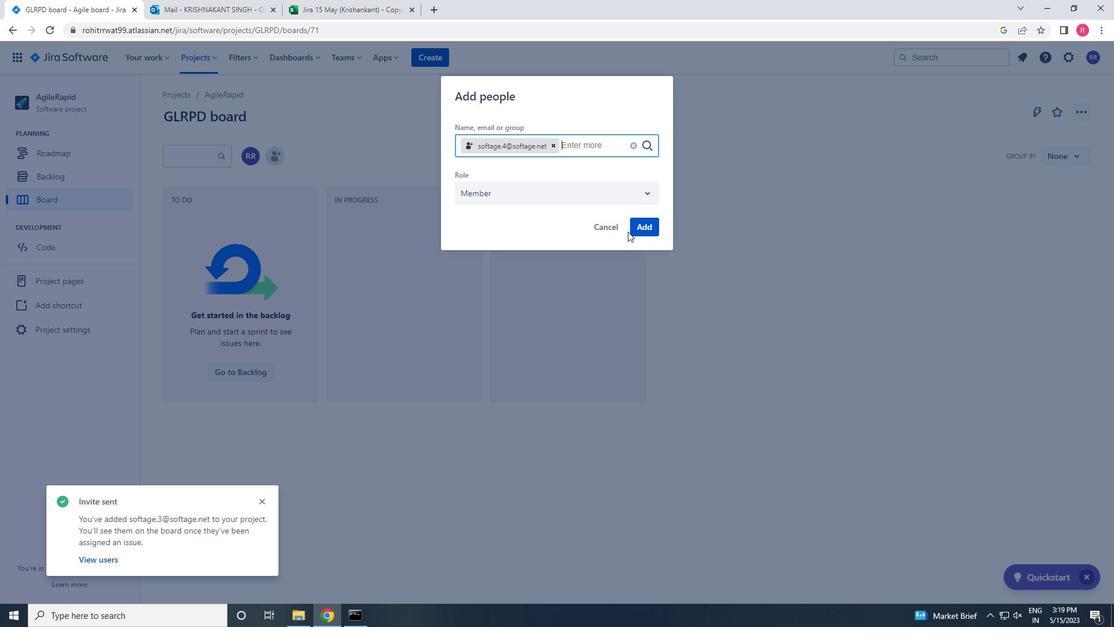 
Action: Mouse pressed left at (633, 227)
Screenshot: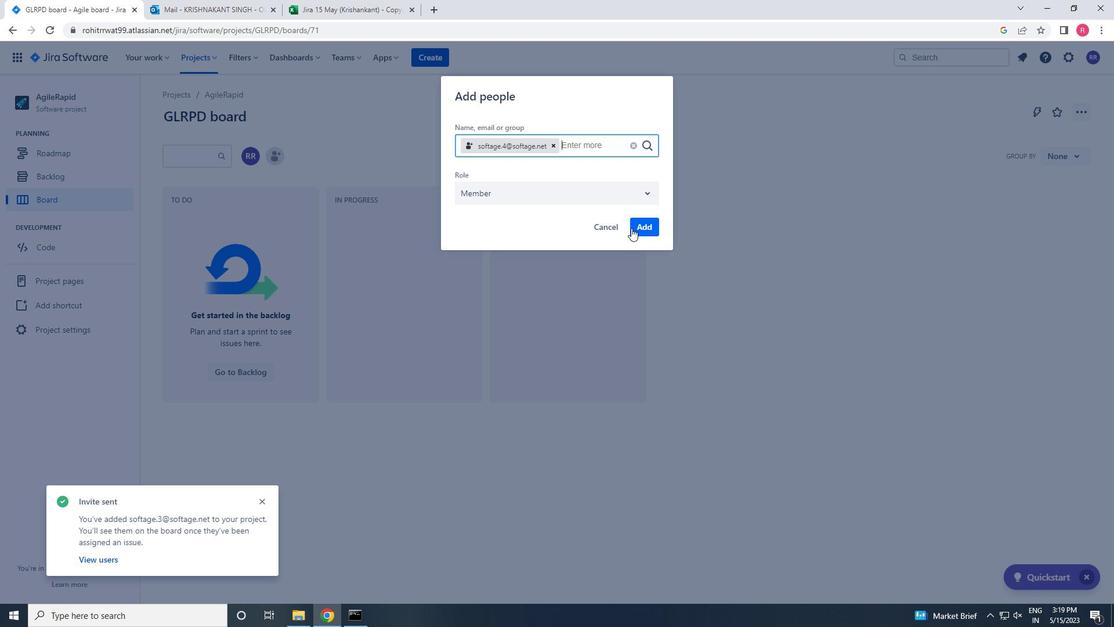
Action: Mouse moved to (164, 254)
Screenshot: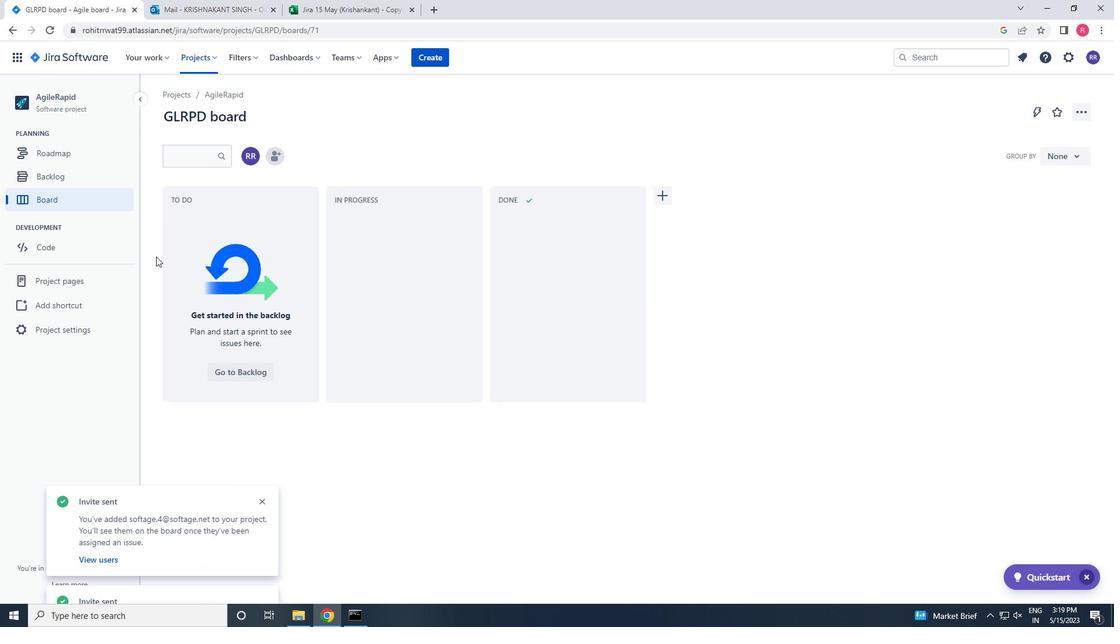 
